 Task: Send an email with the signature Jim Hall with the subject Update on a task status and the message Just wanted to give you a heads up that the client meeting has been moved to next Monday. from softage.5@softage.net to softage.3@softage.net and move the email from Sent Items to the folder Fundraising
Action: Mouse moved to (60, 43)
Screenshot: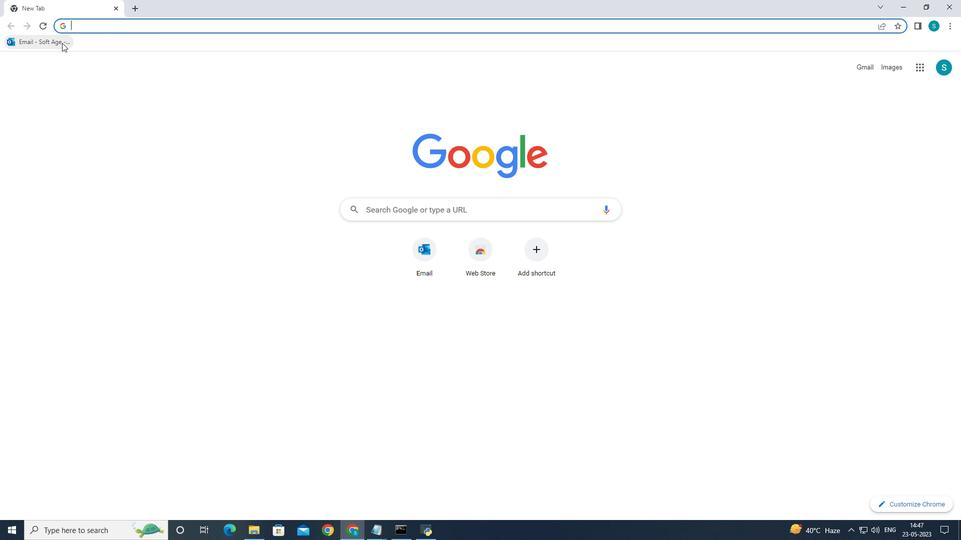 
Action: Mouse pressed left at (60, 43)
Screenshot: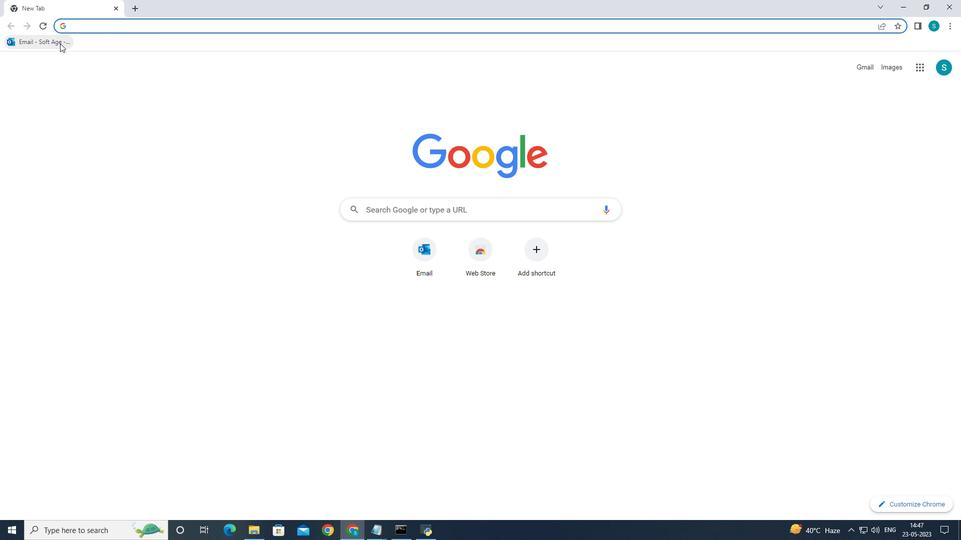 
Action: Mouse moved to (143, 90)
Screenshot: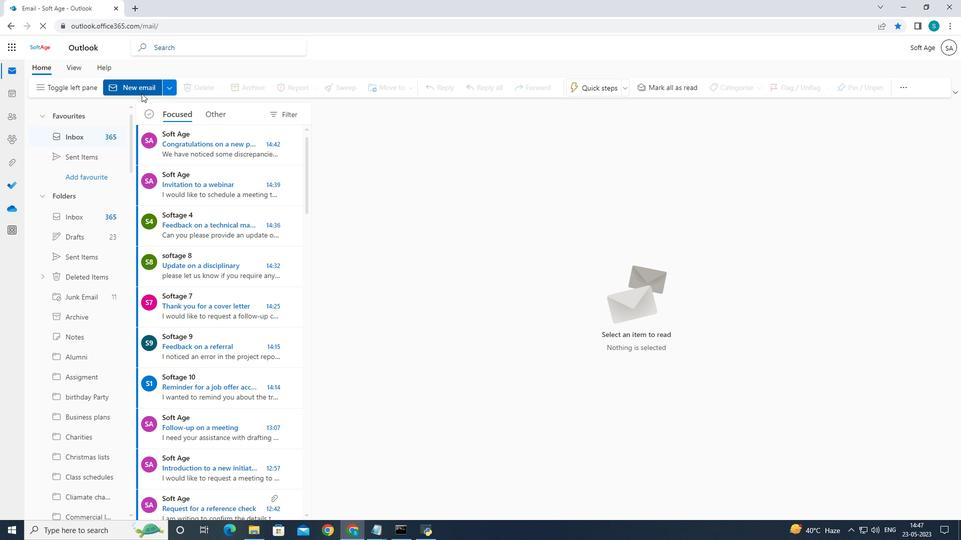
Action: Mouse pressed left at (143, 90)
Screenshot: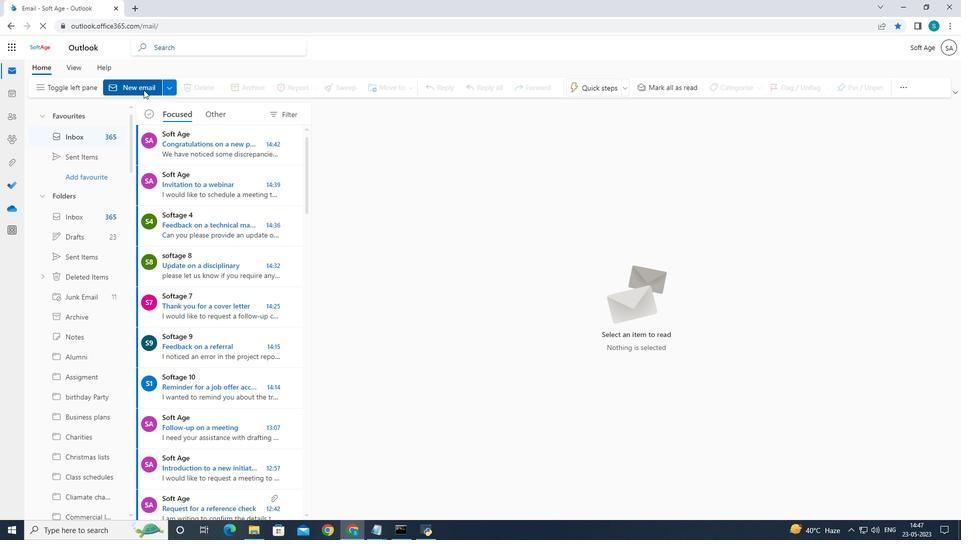 
Action: Mouse moved to (648, 88)
Screenshot: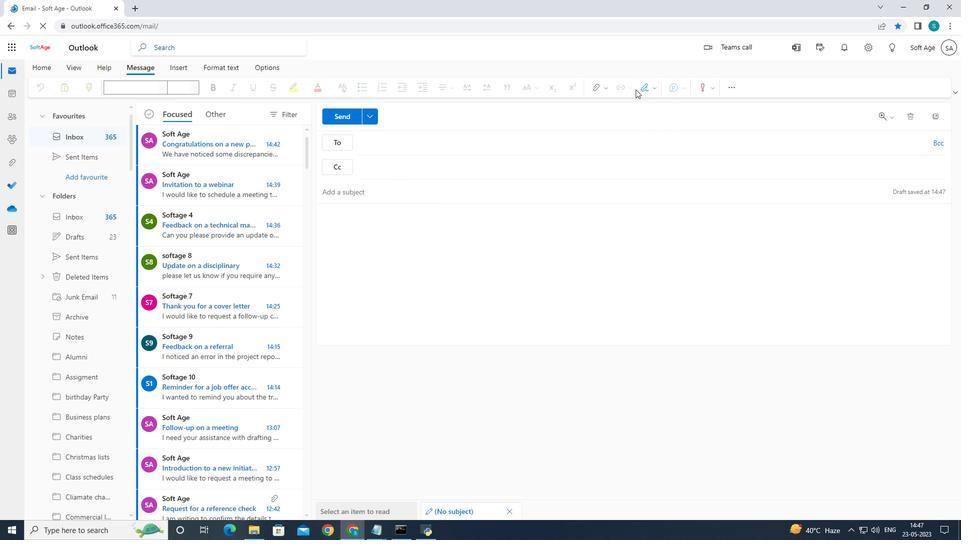 
Action: Mouse pressed left at (648, 88)
Screenshot: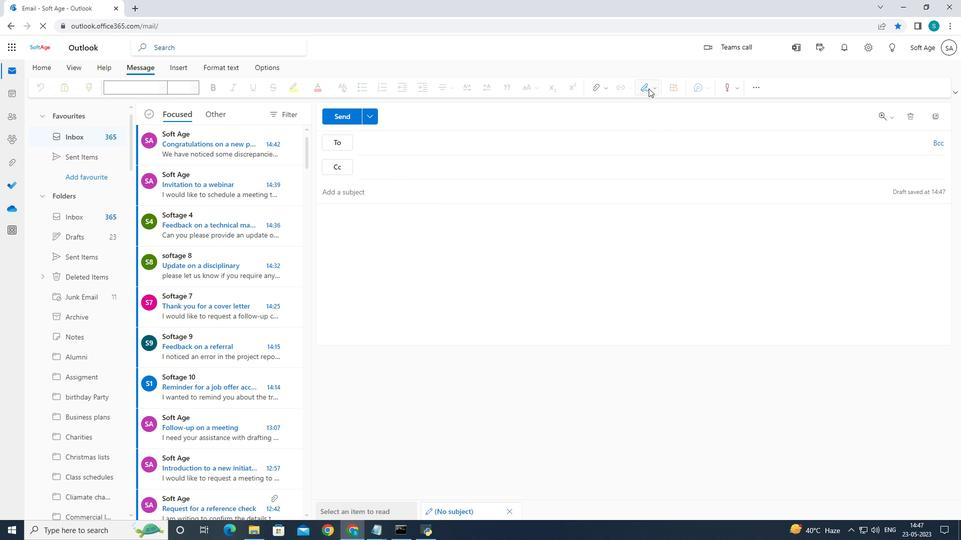
Action: Mouse moved to (636, 129)
Screenshot: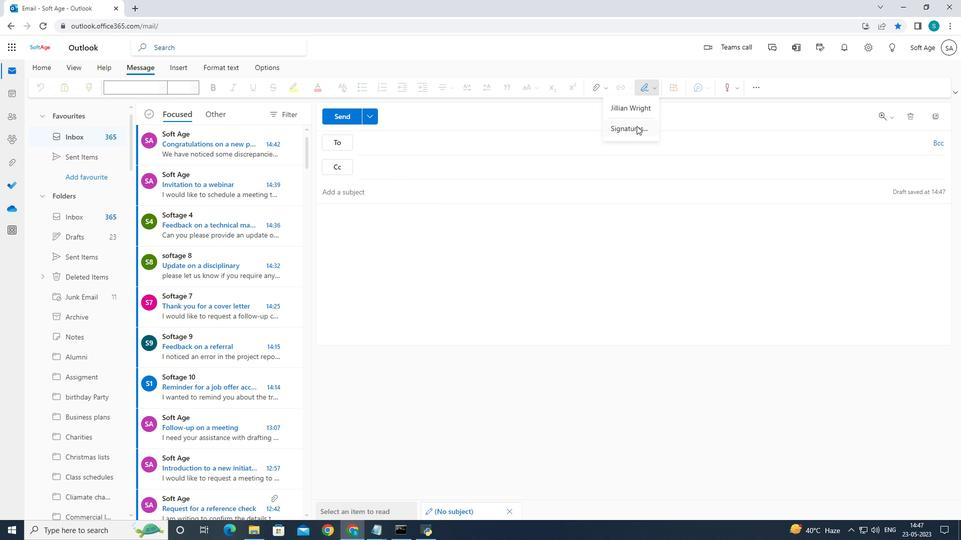 
Action: Mouse pressed left at (636, 129)
Screenshot: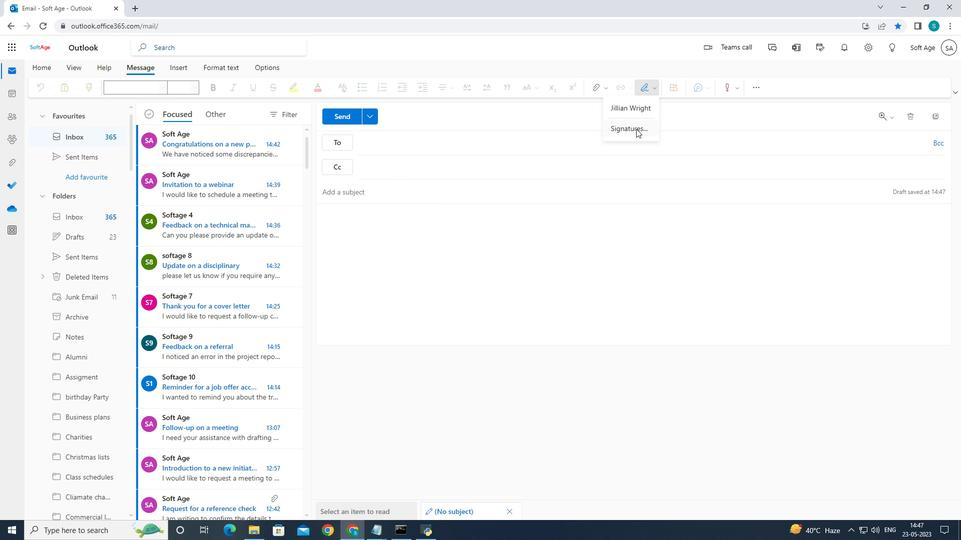 
Action: Mouse moved to (629, 170)
Screenshot: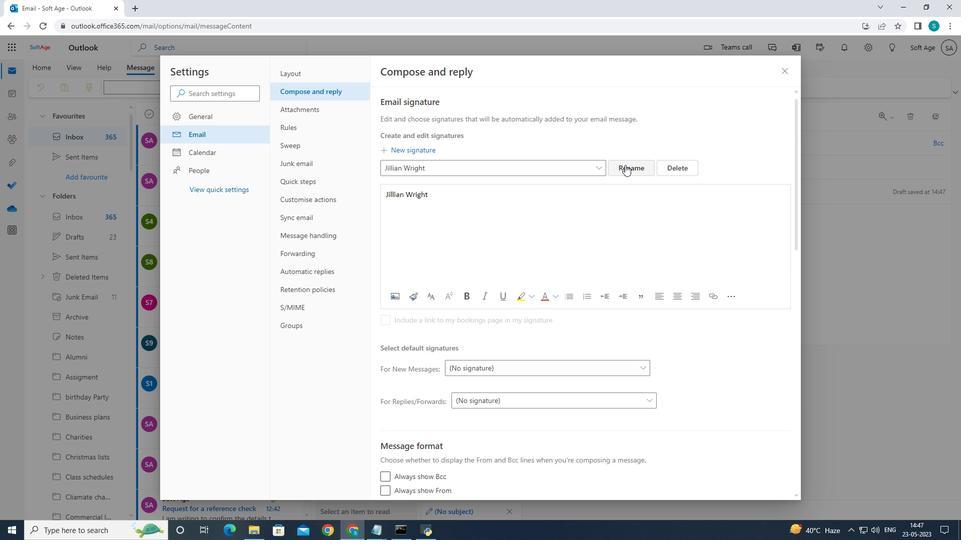 
Action: Mouse pressed left at (629, 170)
Screenshot: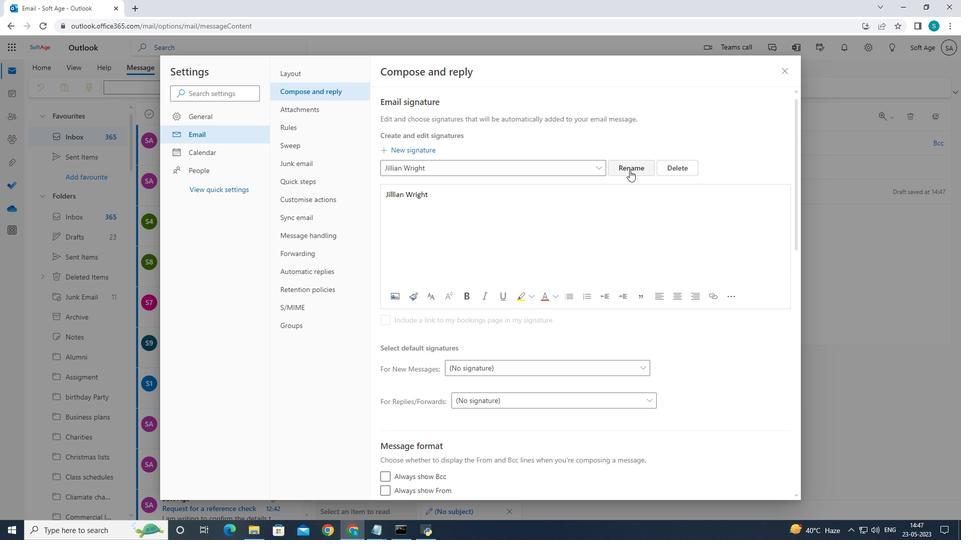
Action: Mouse moved to (566, 167)
Screenshot: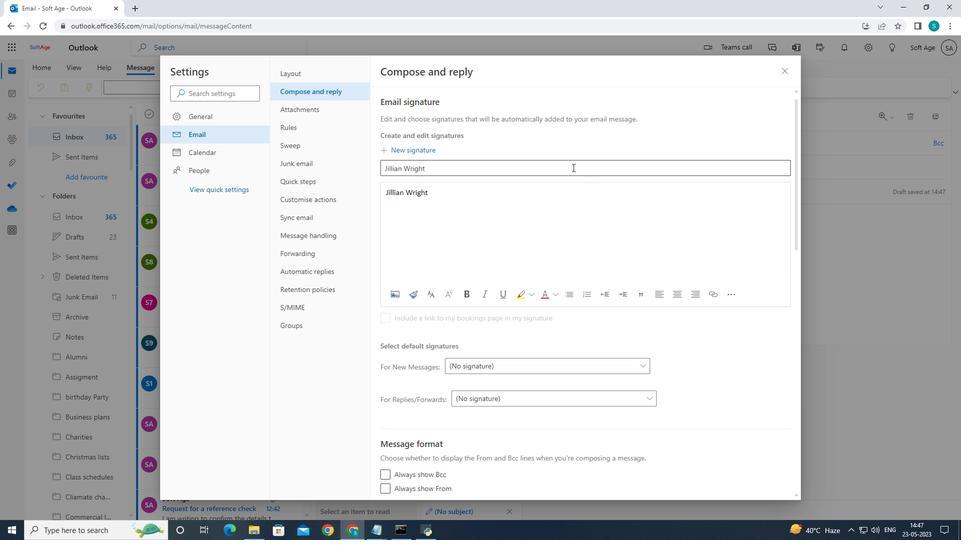 
Action: Mouse pressed left at (566, 167)
Screenshot: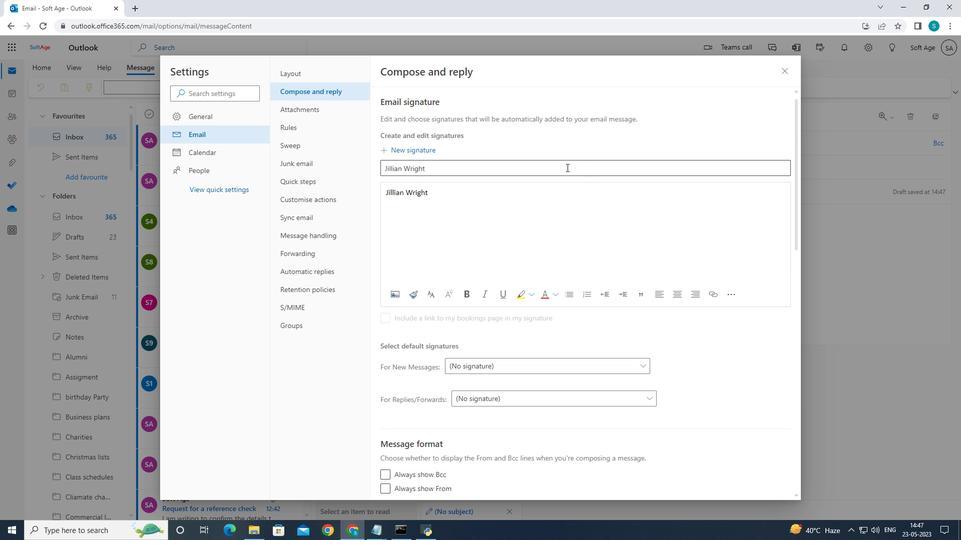 
Action: Mouse moved to (647, 164)
Screenshot: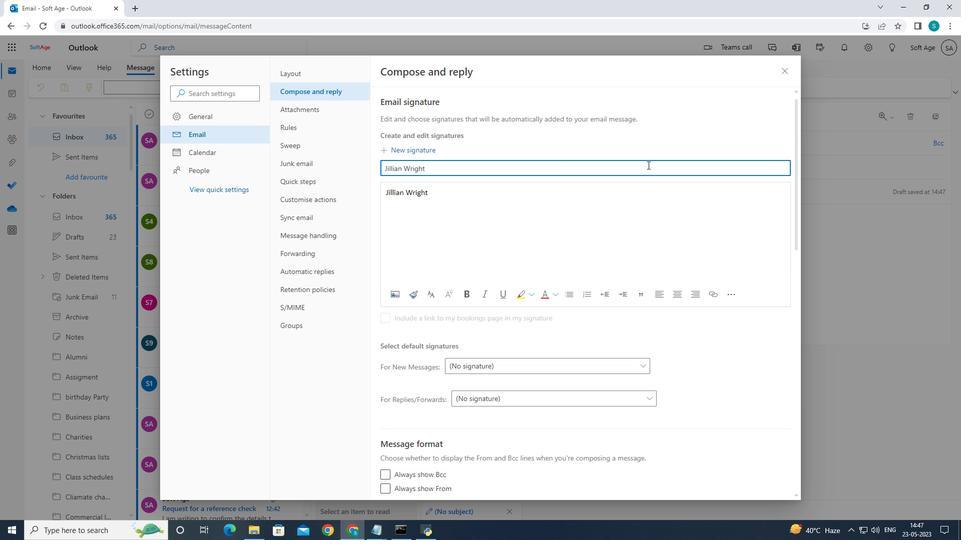 
Action: Key pressed <Key.backspace>
Screenshot: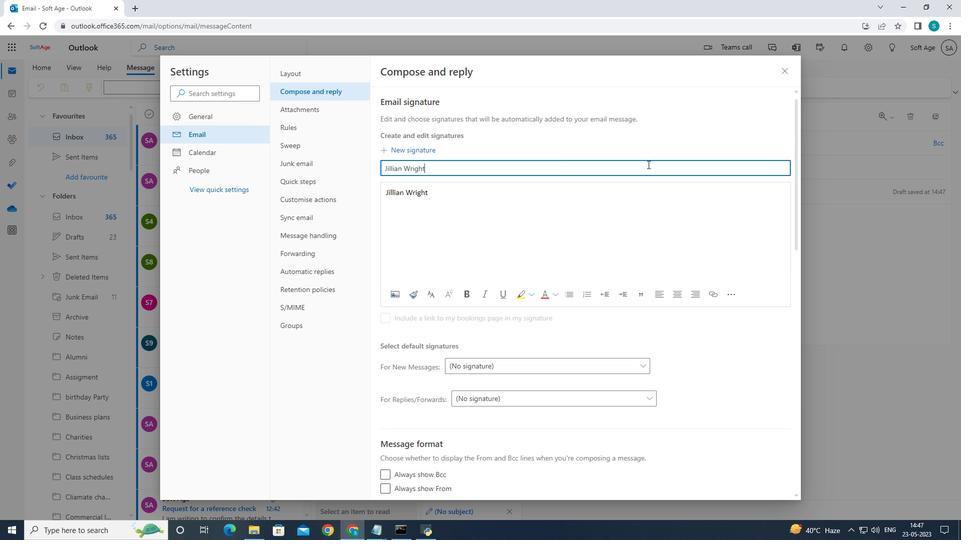 
Action: Mouse moved to (648, 164)
Screenshot: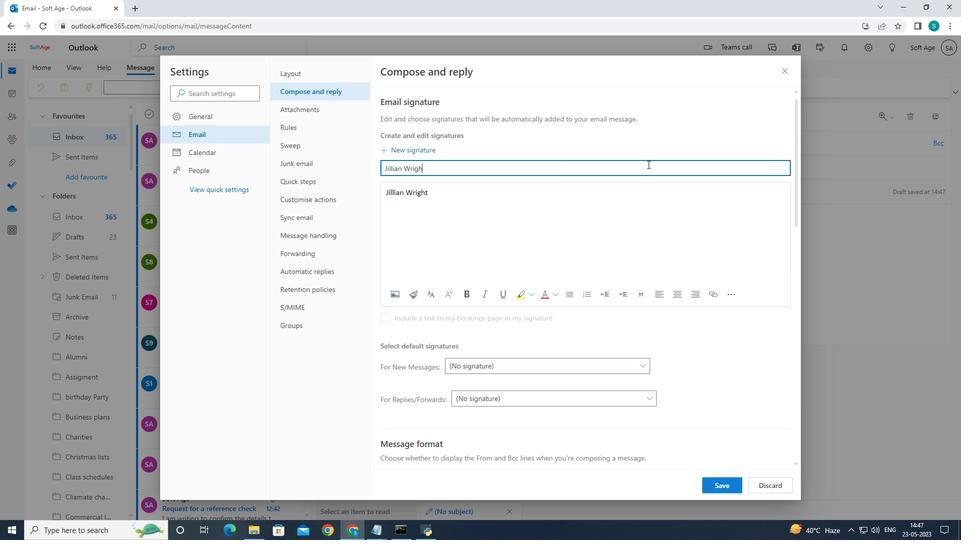
Action: Key pressed <Key.backspace><Key.backspace><Key.backspace><Key.backspace><Key.backspace><Key.backspace><Key.backspace><Key.backspace><Key.backspace>
Screenshot: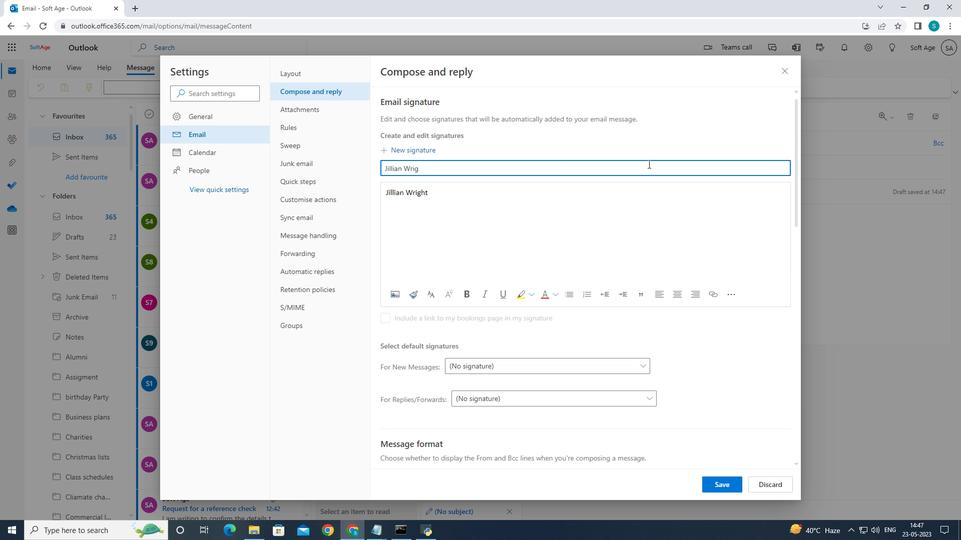 
Action: Mouse moved to (647, 150)
Screenshot: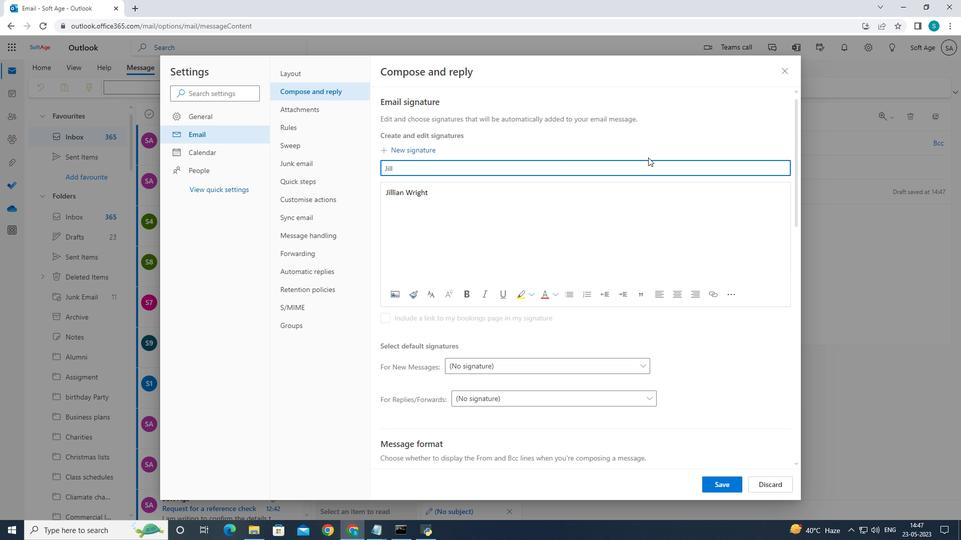 
Action: Key pressed <Key.backspace><Key.backspace>m<Key.space>
Screenshot: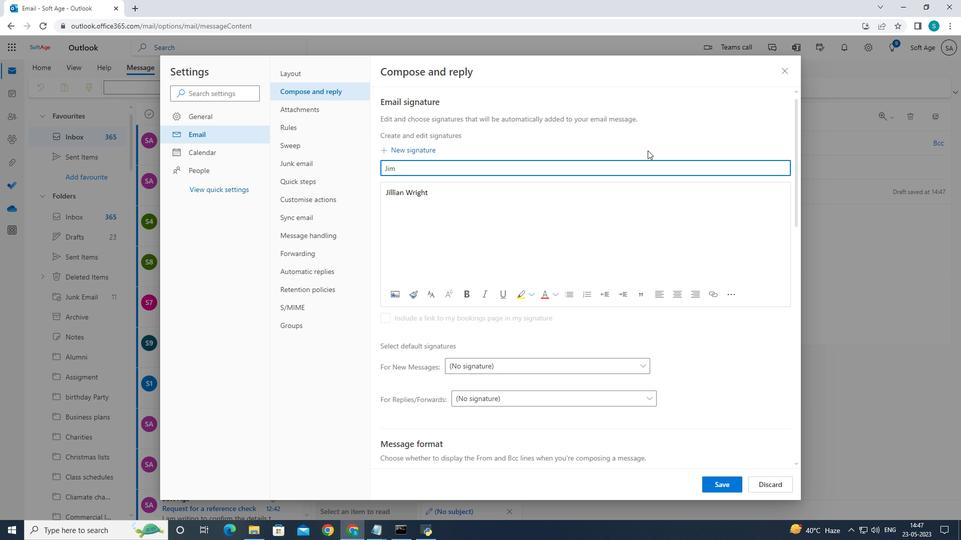 
Action: Mouse moved to (655, 144)
Screenshot: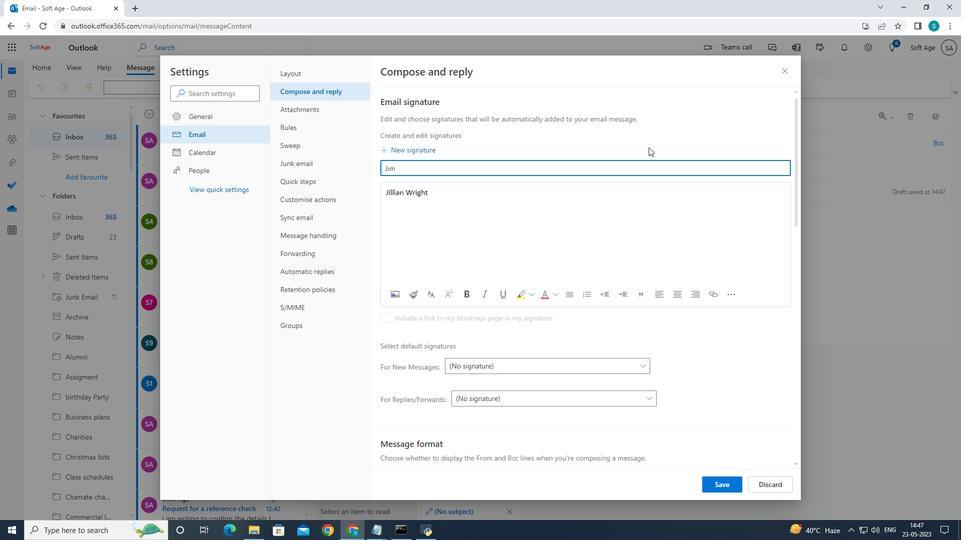 
Action: Key pressed <Key.caps_lock>H<Key.caps_lock>all
Screenshot: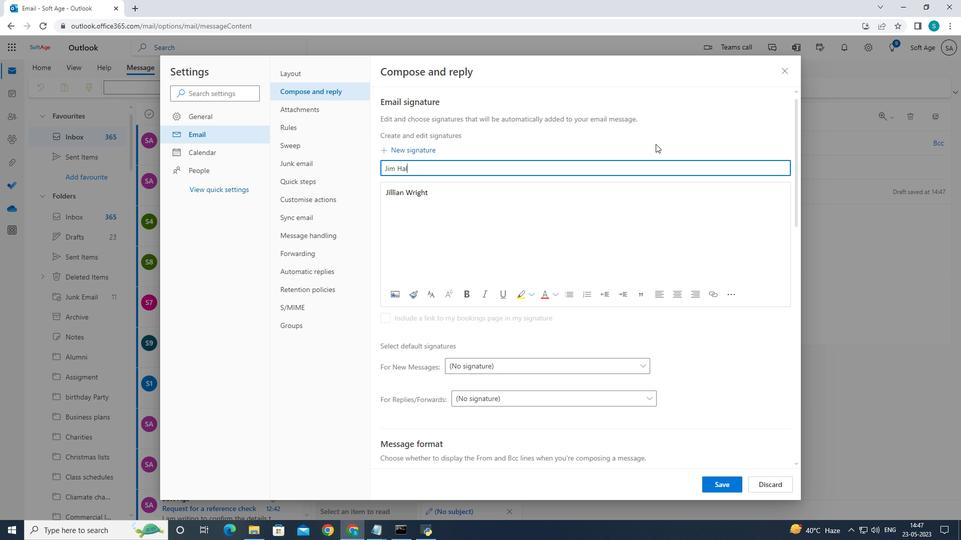 
Action: Mouse moved to (444, 196)
Screenshot: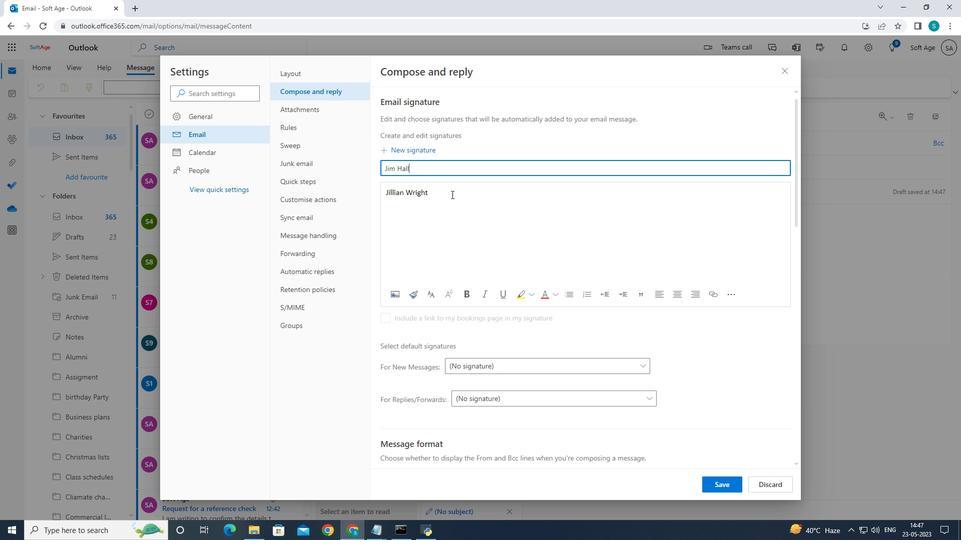 
Action: Mouse pressed left at (444, 196)
Screenshot: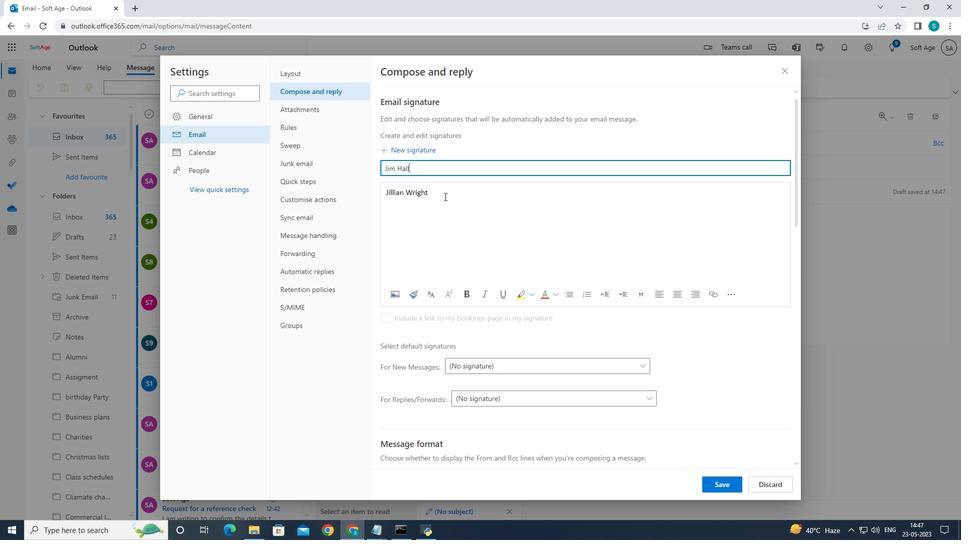 
Action: Mouse moved to (469, 202)
Screenshot: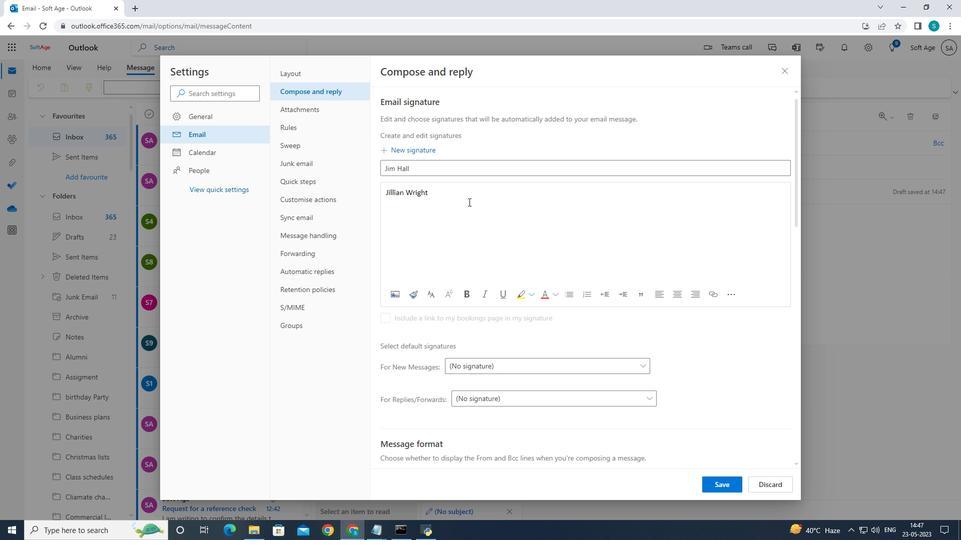 
Action: Key pressed <Key.backspace>
Screenshot: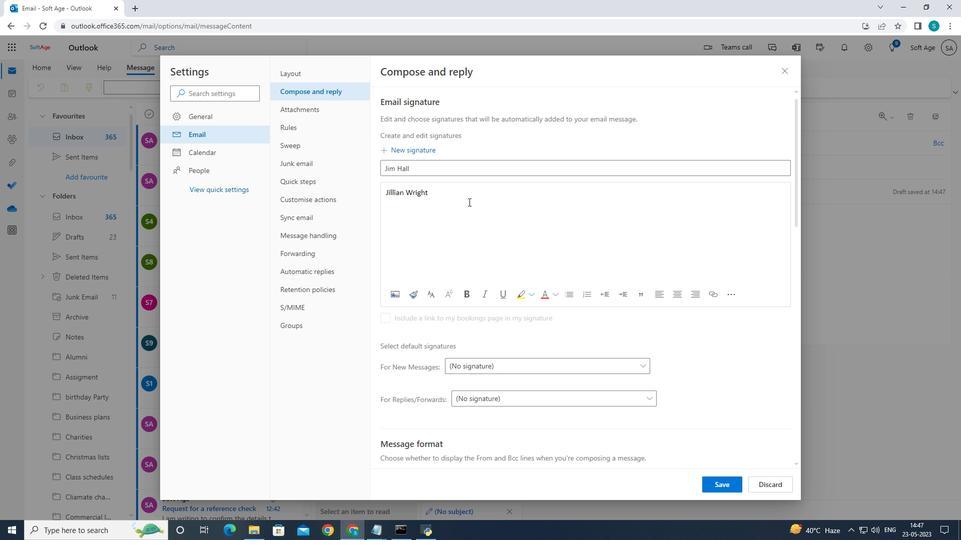 
Action: Mouse moved to (470, 202)
Screenshot: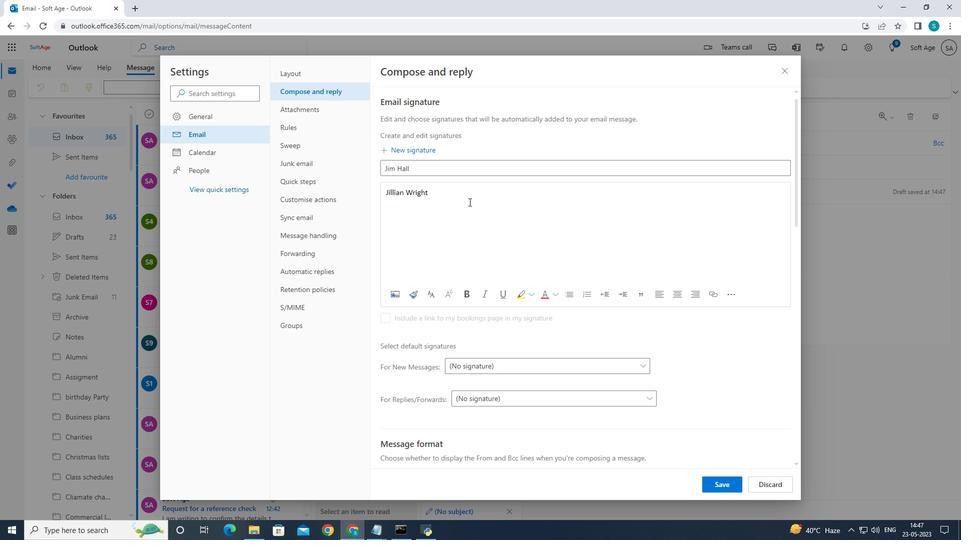 
Action: Key pressed <Key.backspace><Key.backspace><Key.backspace><Key.backspace><Key.backspace><Key.backspace><Key.backspace><Key.backspace><Key.backspace><Key.backspace><Key.backspace>m<Key.space><Key.caps_lock>H<Key.caps_lock>all
Screenshot: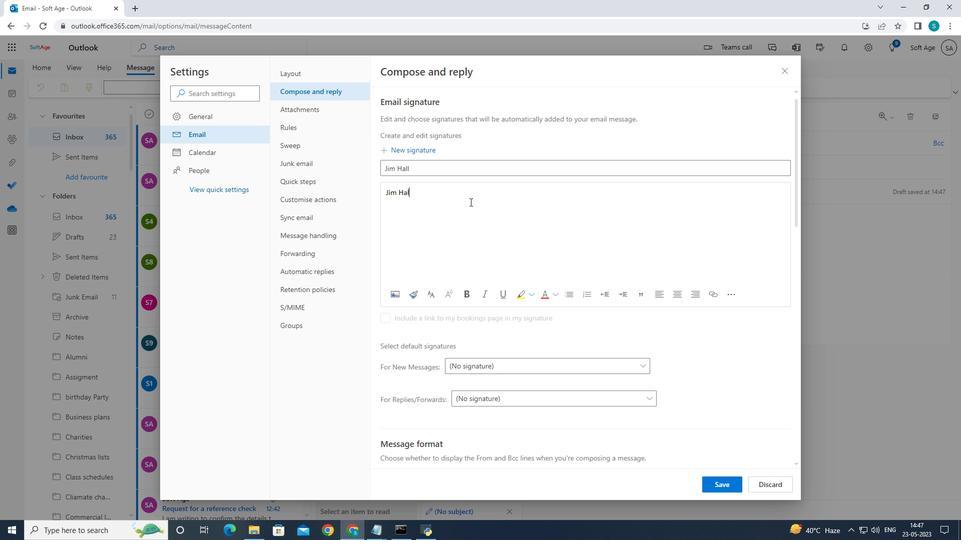 
Action: Mouse moved to (713, 481)
Screenshot: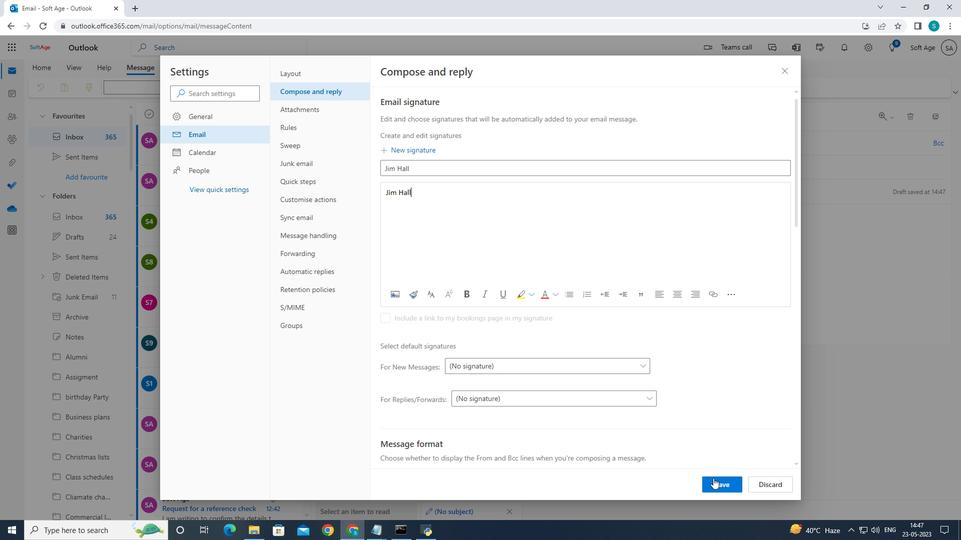 
Action: Mouse pressed left at (713, 481)
Screenshot: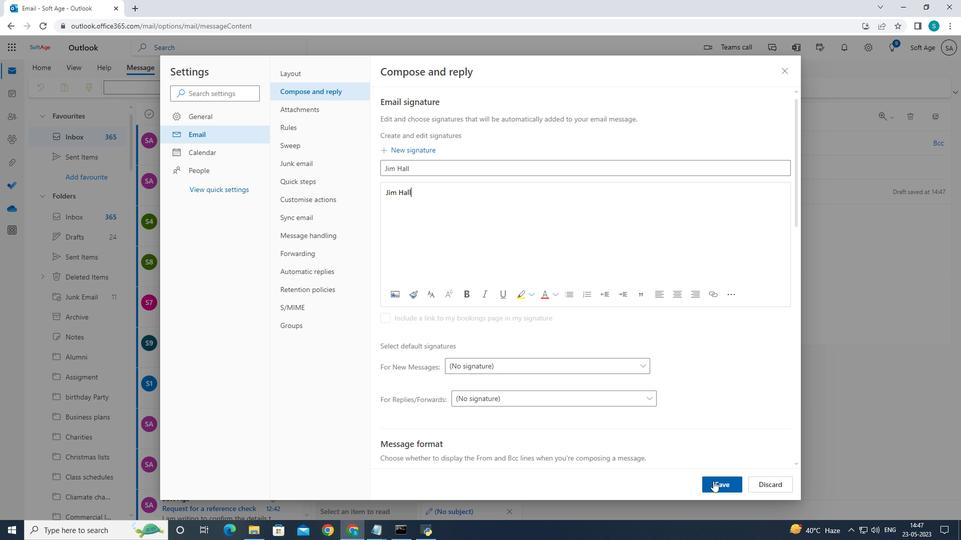 
Action: Mouse moved to (790, 73)
Screenshot: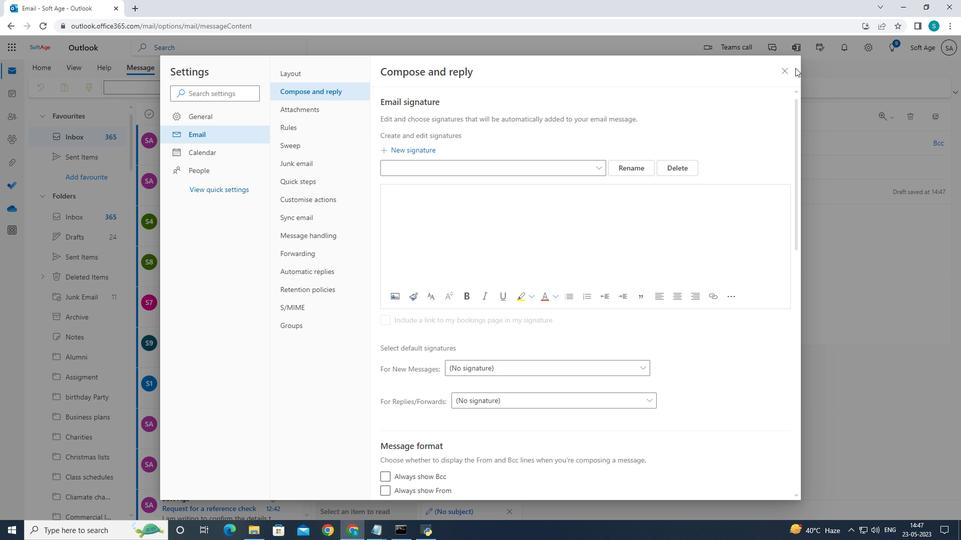 
Action: Mouse pressed left at (790, 73)
Screenshot: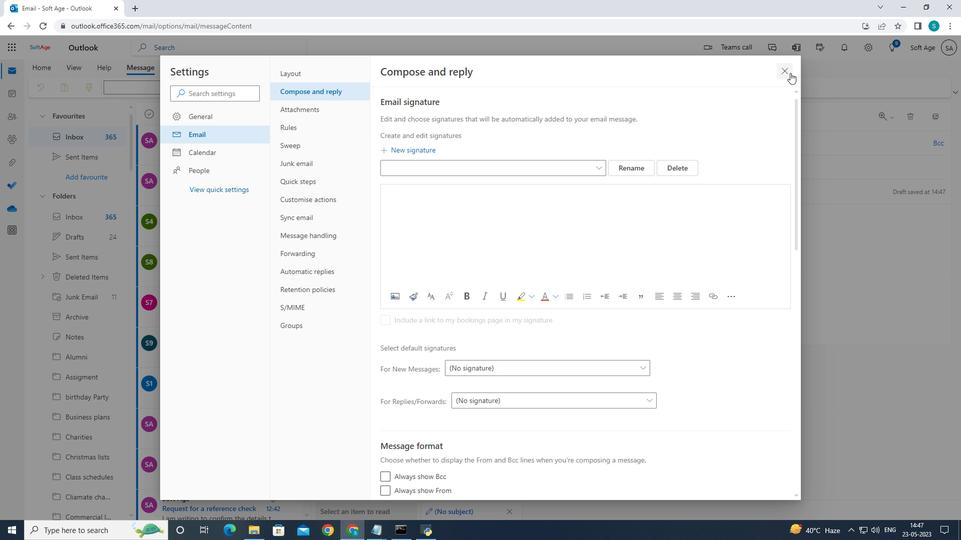 
Action: Mouse moved to (398, 194)
Screenshot: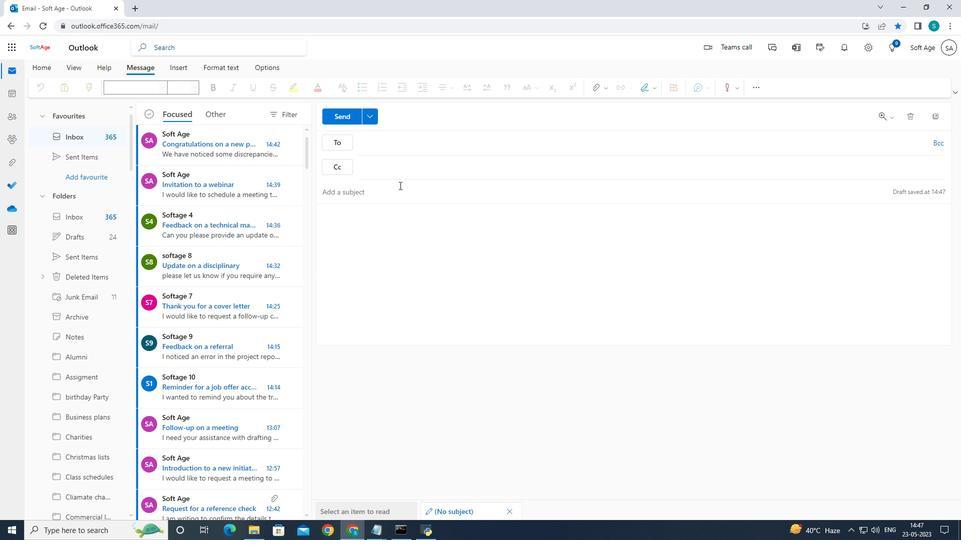 
Action: Mouse pressed left at (398, 194)
Screenshot: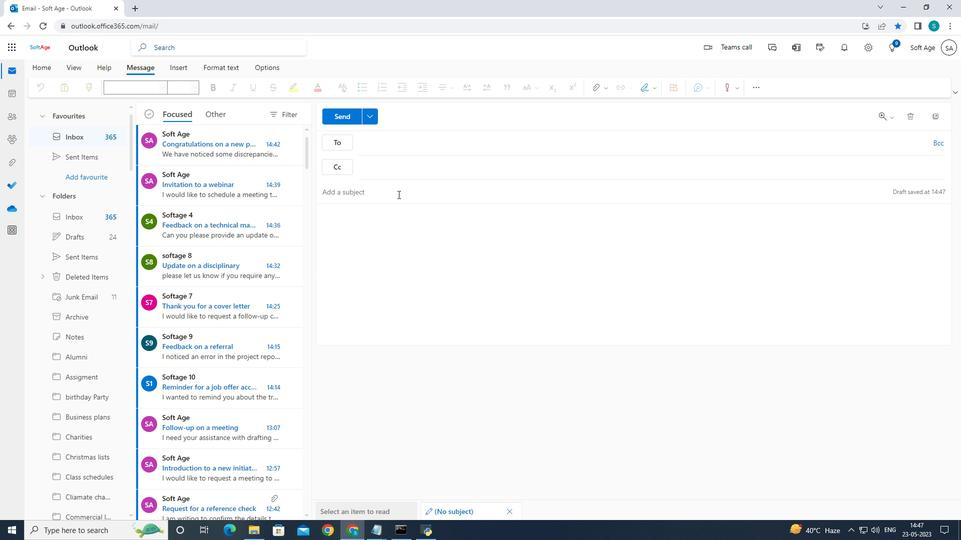 
Action: Mouse moved to (658, 278)
Screenshot: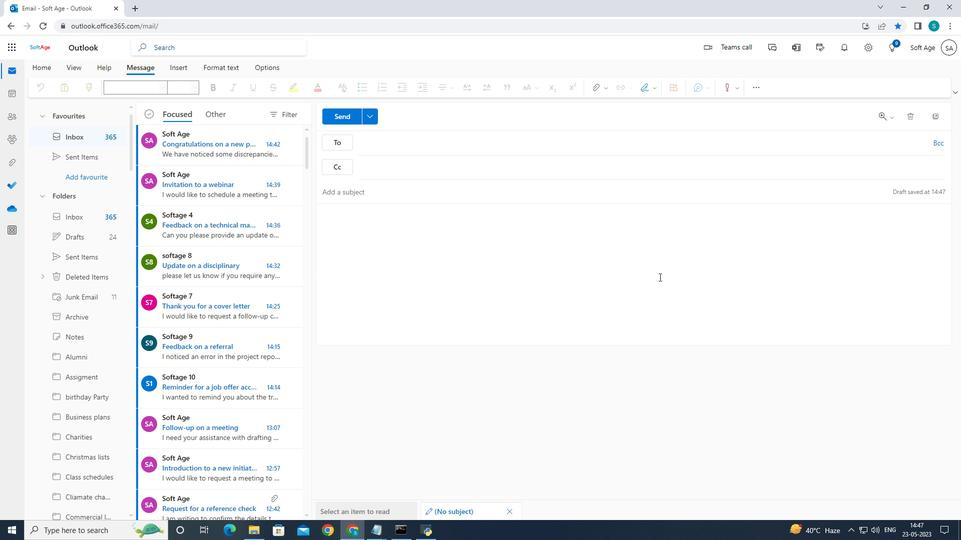 
Action: Key pressed <Key.caps_lock>UP<Key.caps_lock><Key.backspace>pdate<Key.space>on<Key.space>a<Key.space>task<Key.space>status<Key.space>
Screenshot: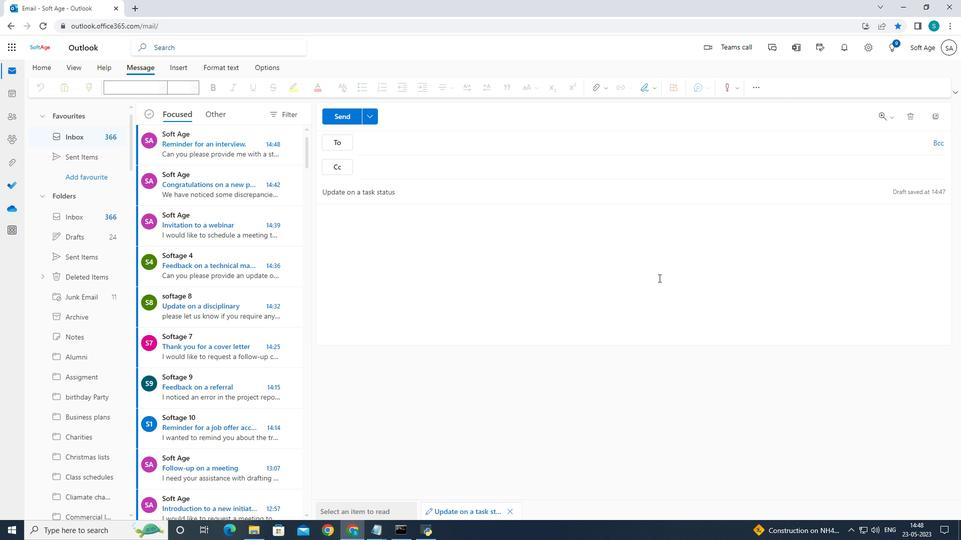 
Action: Mouse moved to (411, 232)
Screenshot: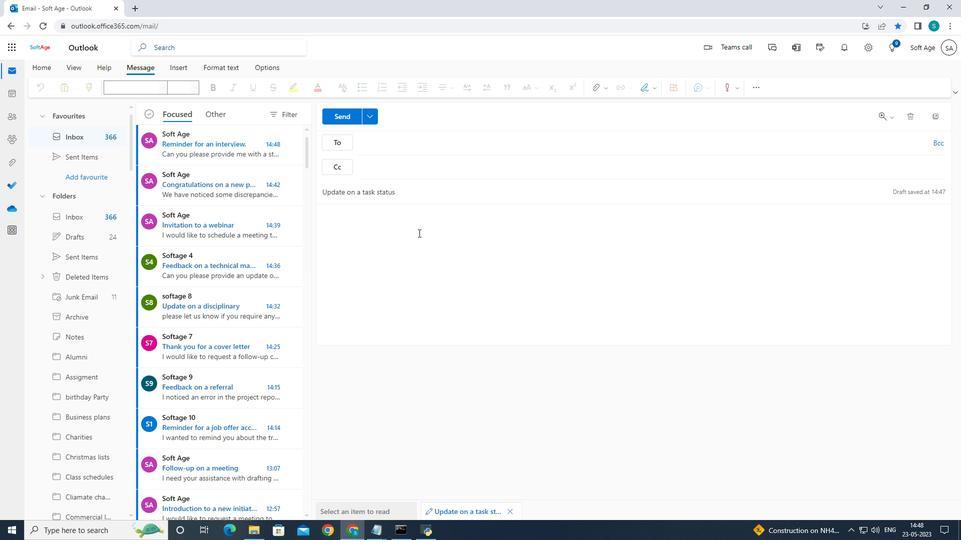 
Action: Mouse pressed left at (411, 232)
Screenshot: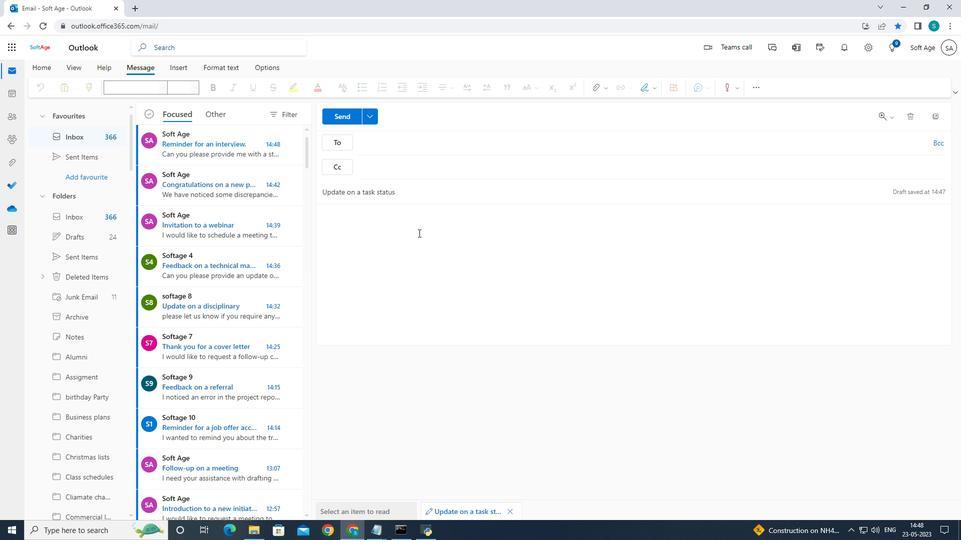 
Action: Mouse moved to (653, 86)
Screenshot: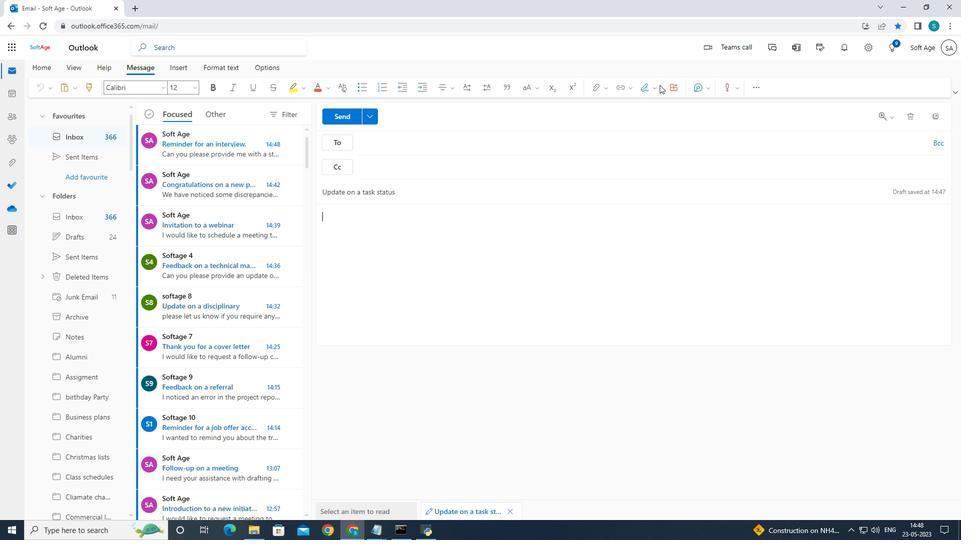 
Action: Mouse pressed left at (653, 86)
Screenshot: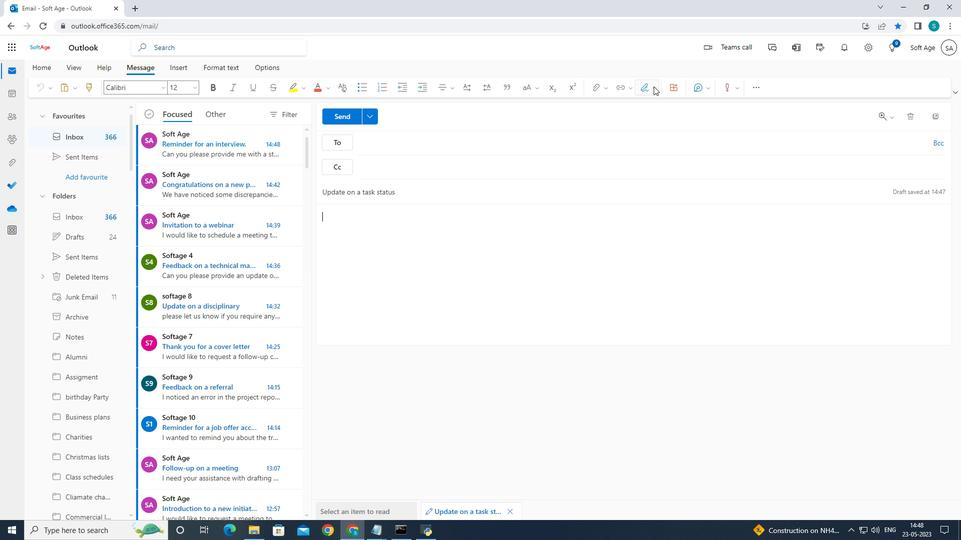 
Action: Mouse moved to (631, 108)
Screenshot: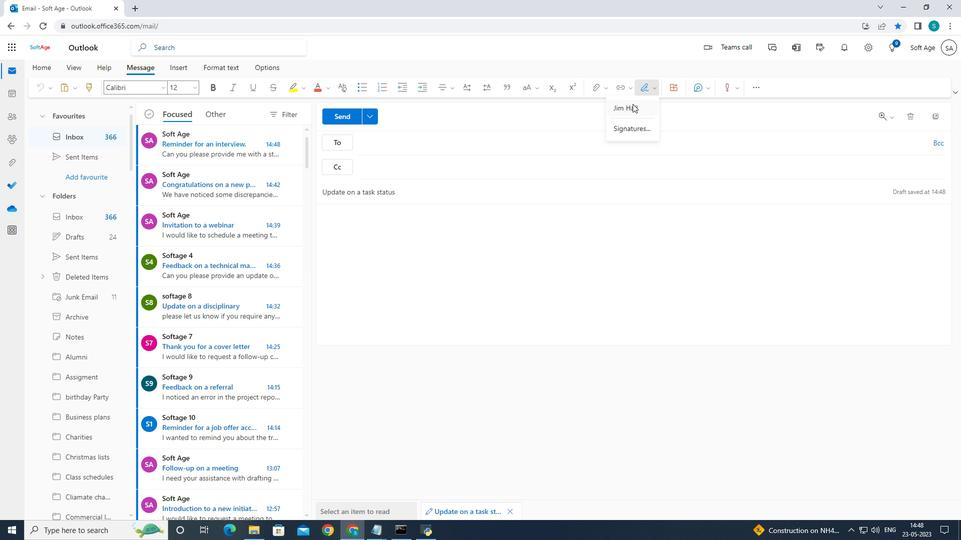 
Action: Mouse pressed left at (631, 108)
Screenshot: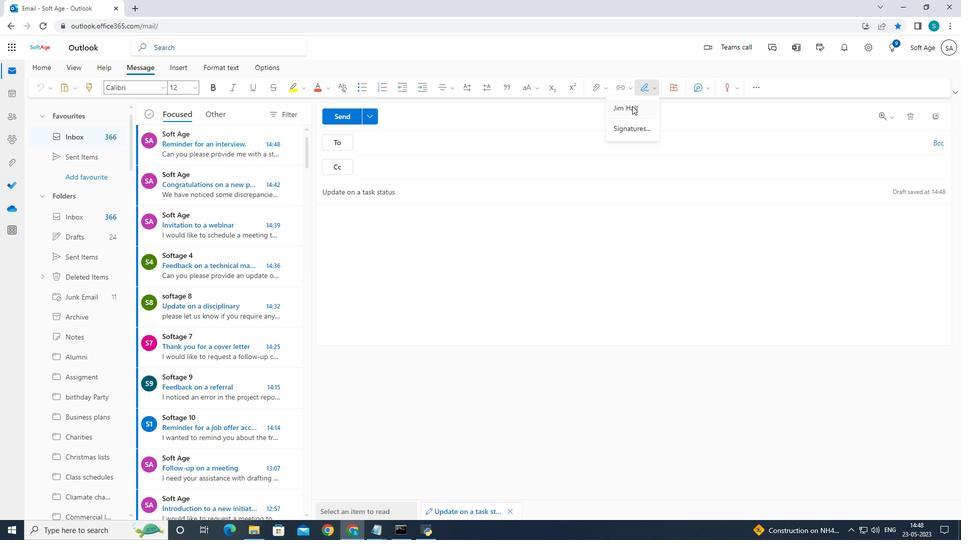 
Action: Mouse moved to (601, 195)
Screenshot: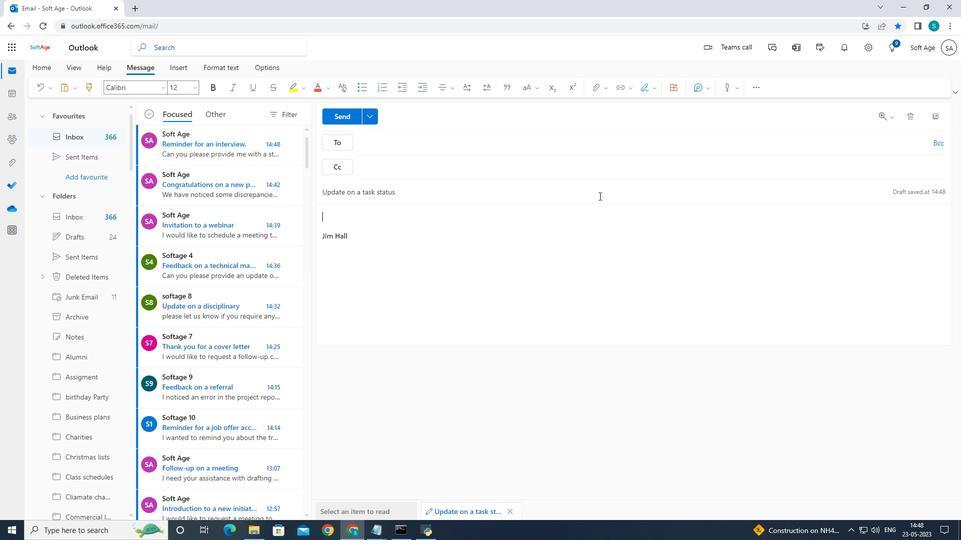 
Action: Key pressed <Key.caps_lock>J<Key.caps_lock>ust<Key.space>wanted<Key.space>to<Key.space>give<Key.space>you<Key.space>a<Key.space>heads<Key.space>up<Key.space>that<Key.space>the<Key.space>client<Key.space>n<Key.backspace>meeting<Key.space>has<Key.space>been<Key.space>moved<Key.space>to<Key.space>next<Key.space>monday.
Screenshot: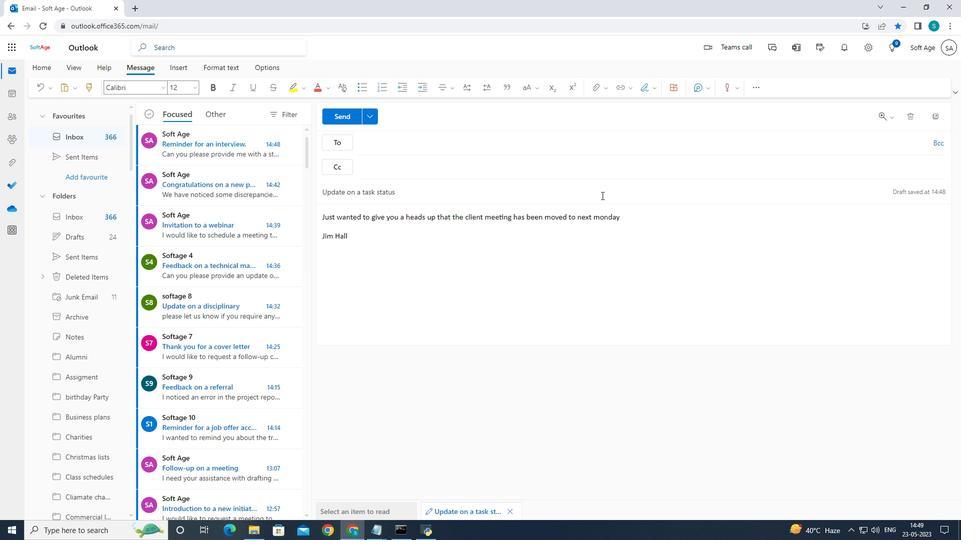 
Action: Mouse moved to (422, 136)
Screenshot: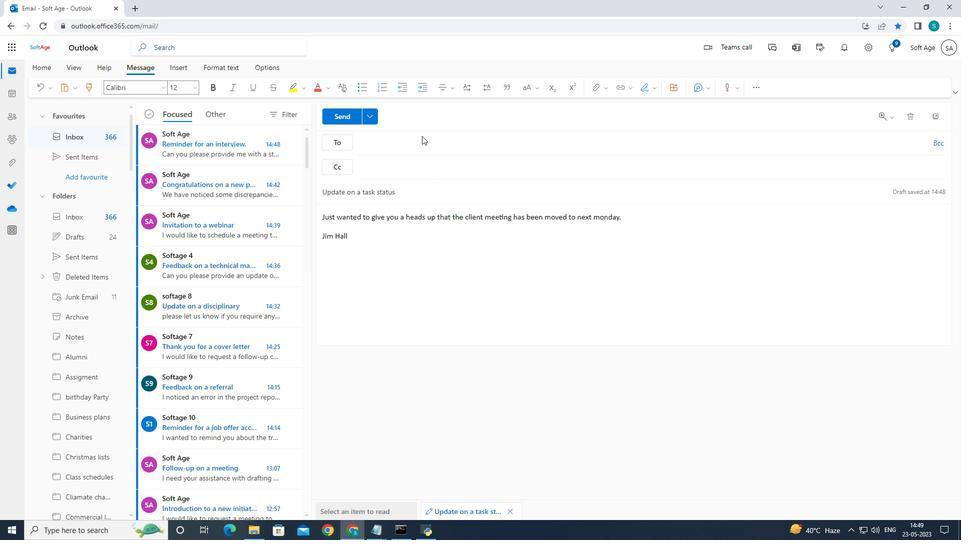 
Action: Mouse pressed left at (422, 136)
Screenshot: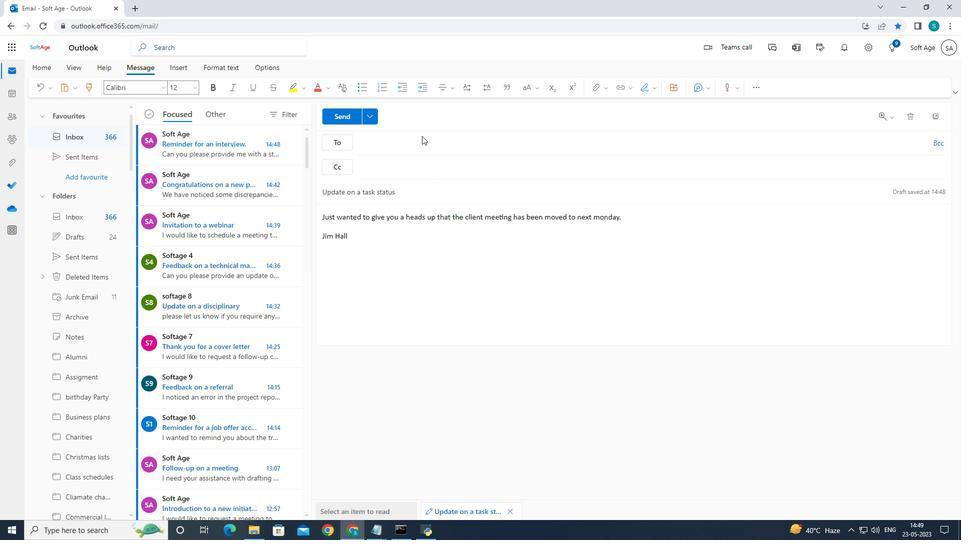 
Action: Mouse moved to (405, 144)
Screenshot: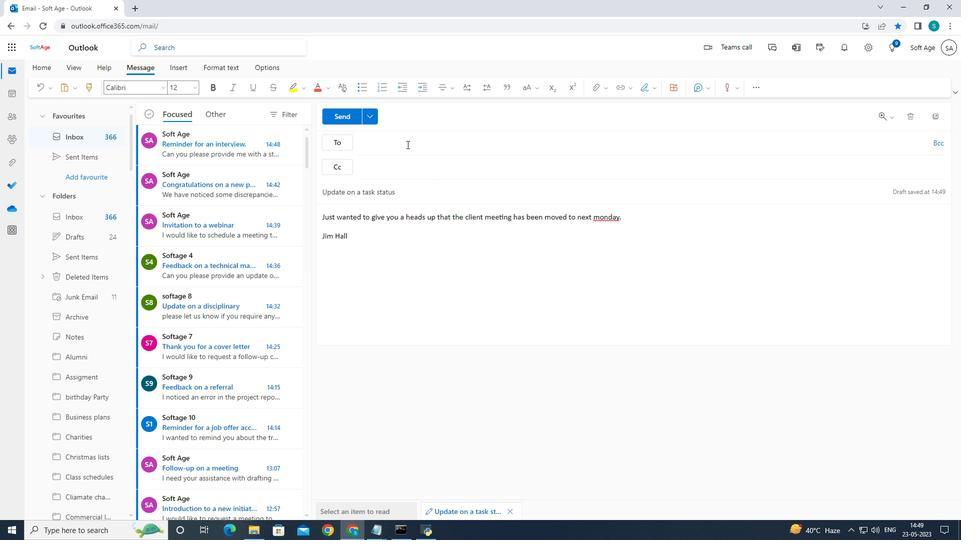 
Action: Mouse pressed left at (405, 144)
Screenshot: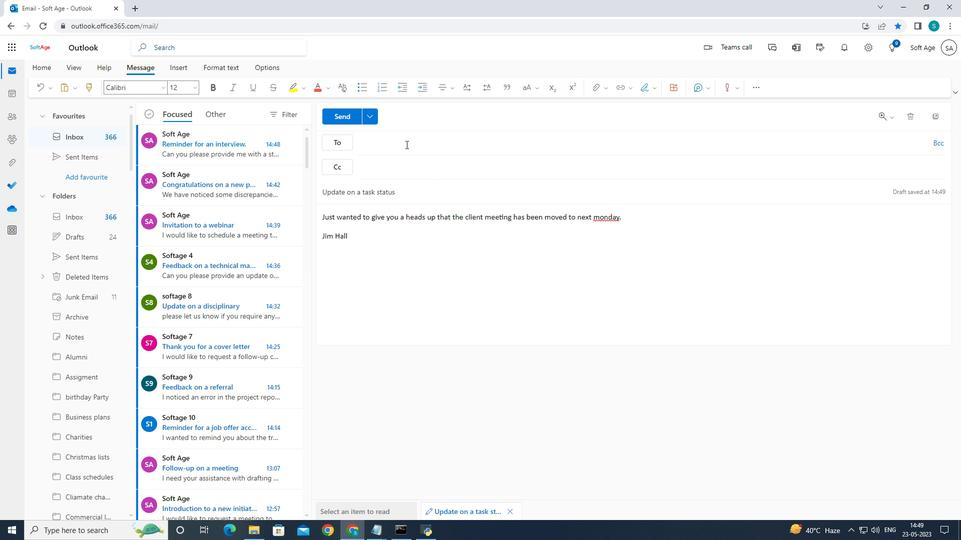 
Action: Key pressed softage.3<Key.shift>@softage.net
Screenshot: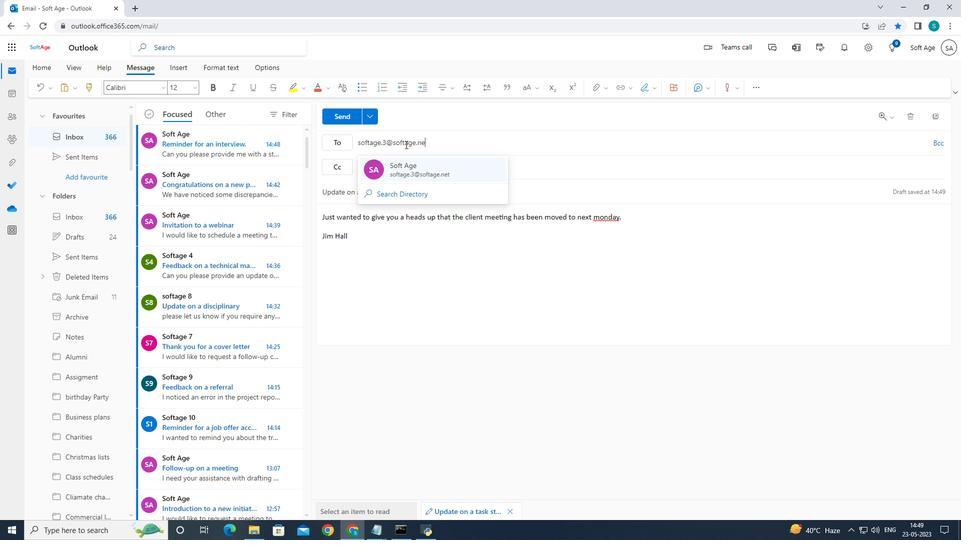 
Action: Mouse moved to (430, 175)
Screenshot: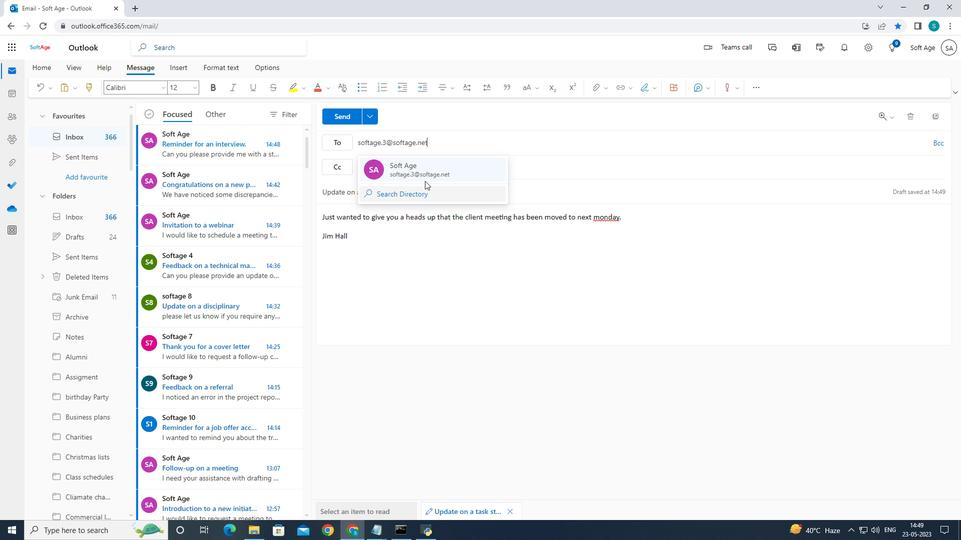 
Action: Mouse pressed left at (430, 175)
Screenshot: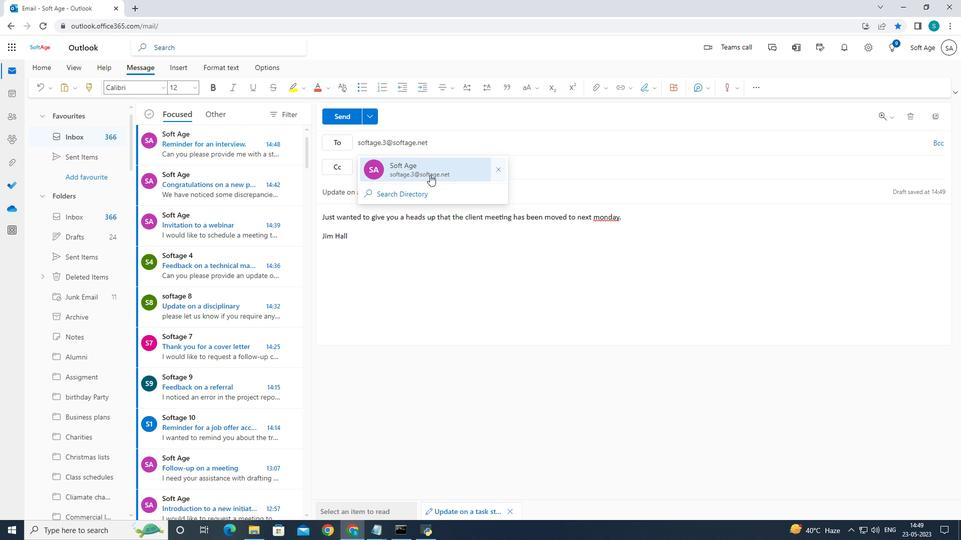 
Action: Mouse moved to (76, 292)
Screenshot: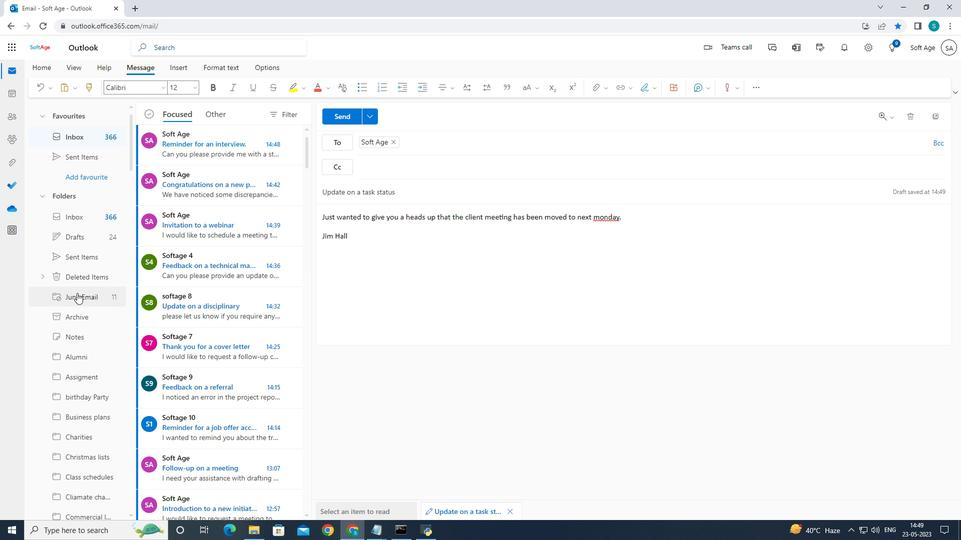 
Action: Mouse scrolled (76, 292) with delta (0, 0)
Screenshot: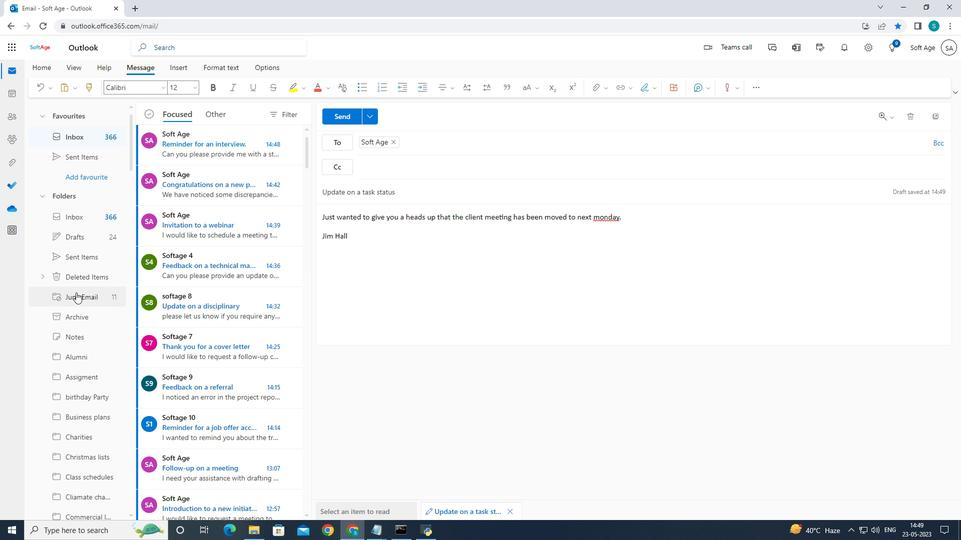 
Action: Mouse scrolled (76, 292) with delta (0, 0)
Screenshot: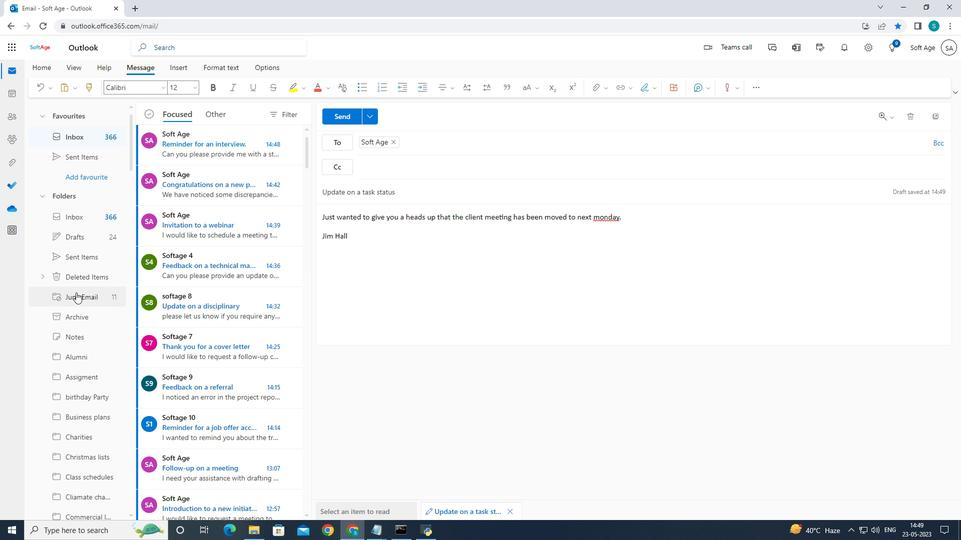 
Action: Mouse scrolled (76, 292) with delta (0, 0)
Screenshot: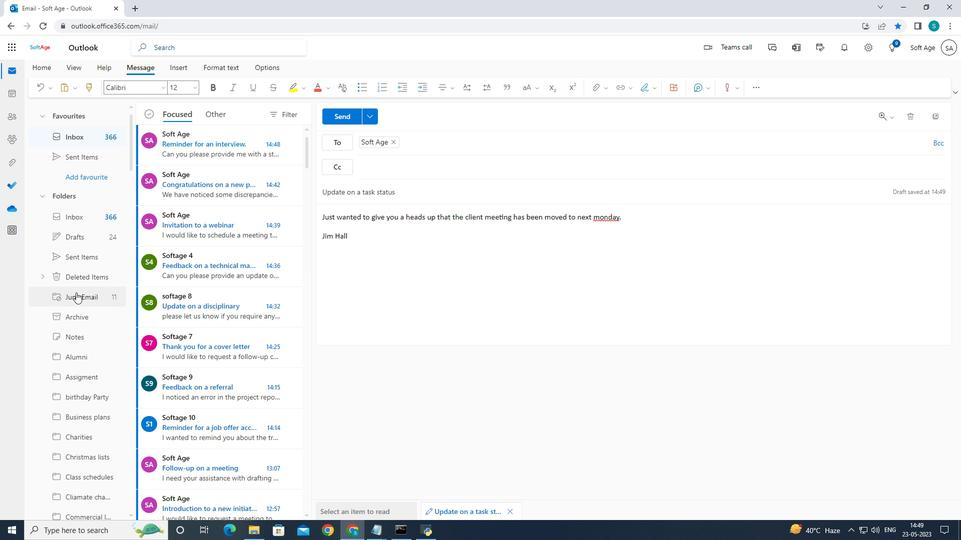 
Action: Mouse scrolled (76, 292) with delta (0, 0)
Screenshot: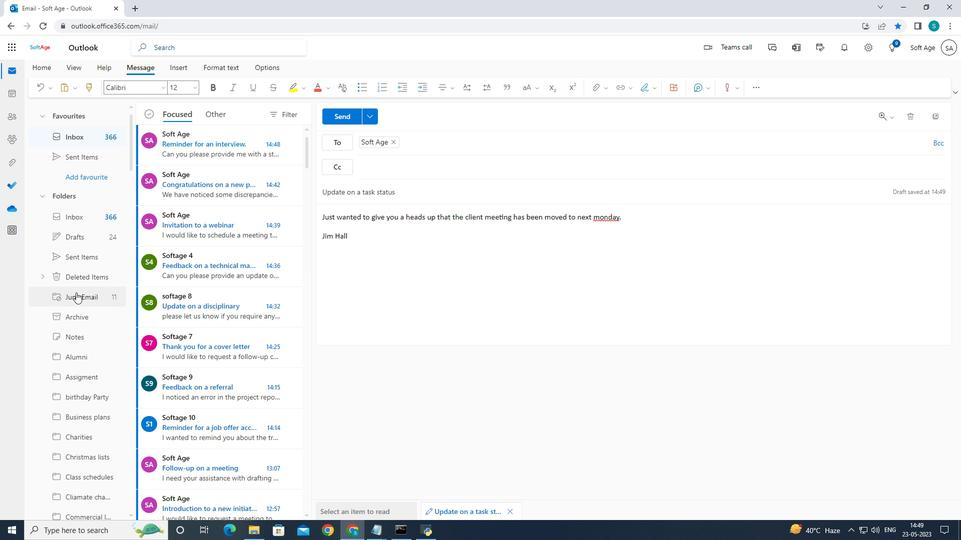 
Action: Mouse moved to (76, 288)
Screenshot: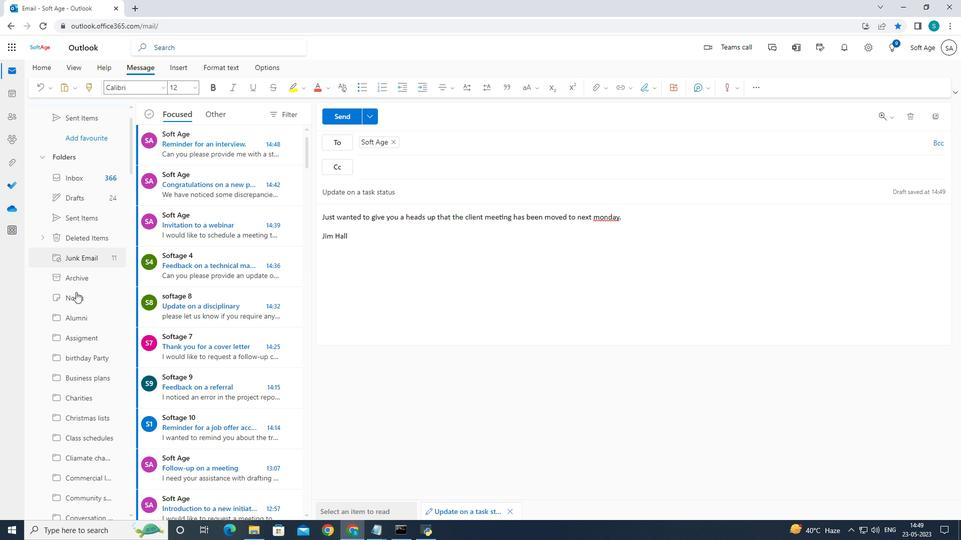 
Action: Mouse scrolled (76, 287) with delta (0, 0)
Screenshot: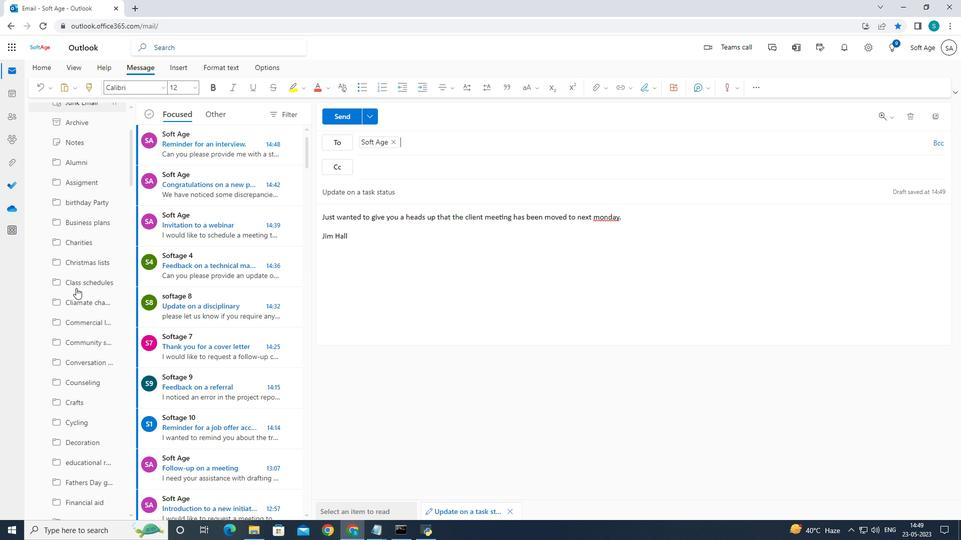 
Action: Mouse scrolled (76, 287) with delta (0, 0)
Screenshot: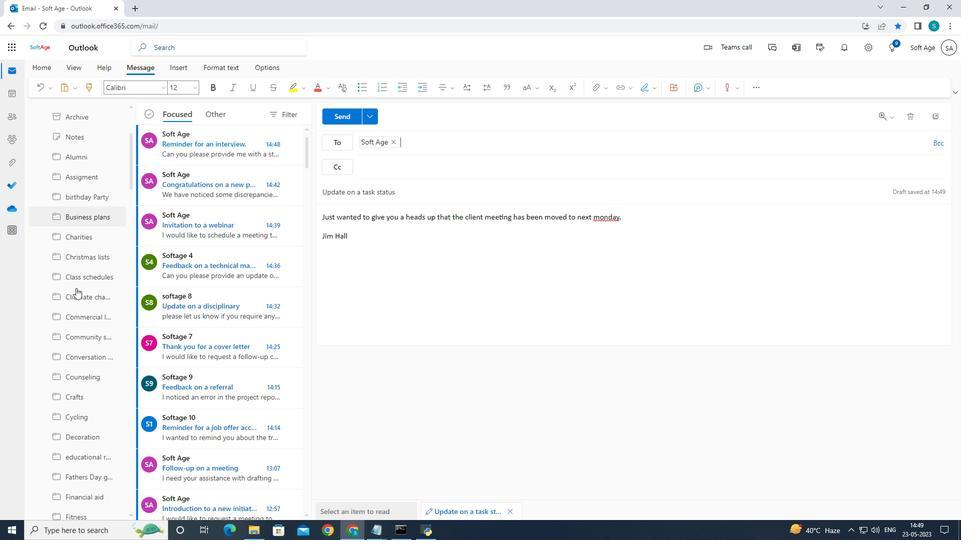 
Action: Mouse scrolled (76, 287) with delta (0, 0)
Screenshot: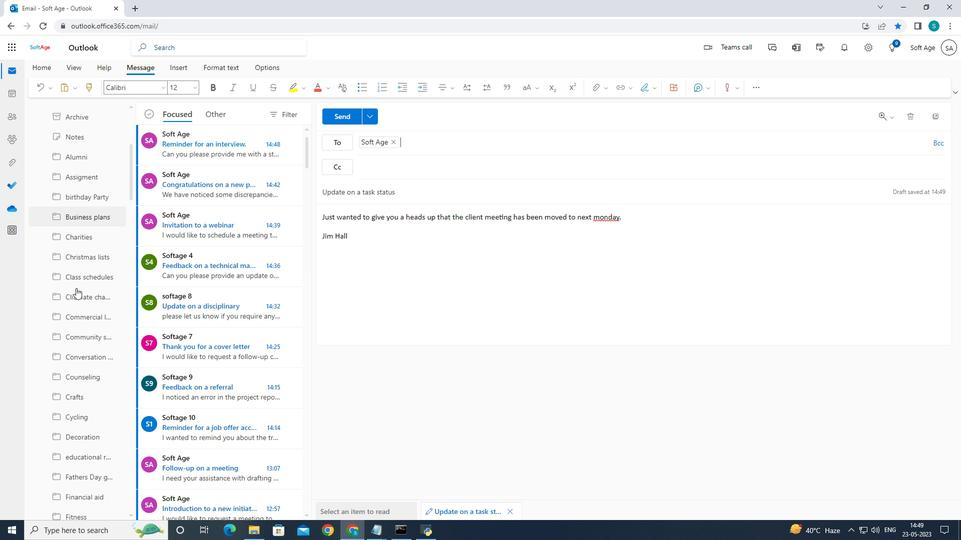 
Action: Mouse scrolled (76, 287) with delta (0, 0)
Screenshot: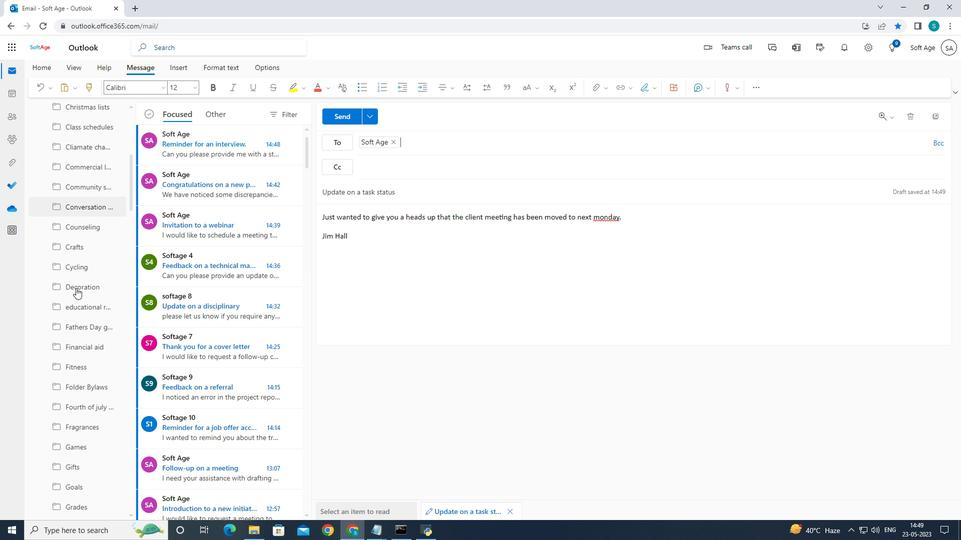 
Action: Mouse scrolled (76, 287) with delta (0, 0)
Screenshot: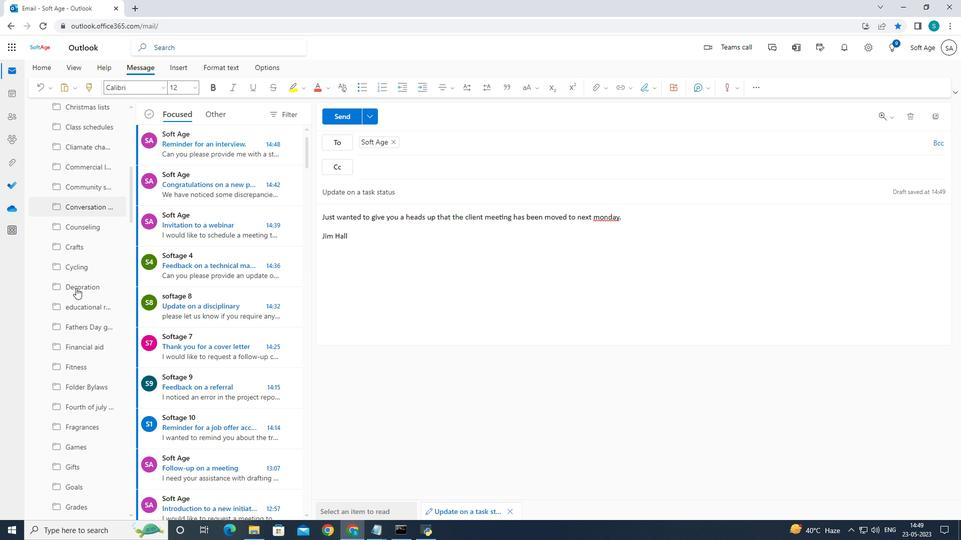 
Action: Mouse scrolled (76, 287) with delta (0, 0)
Screenshot: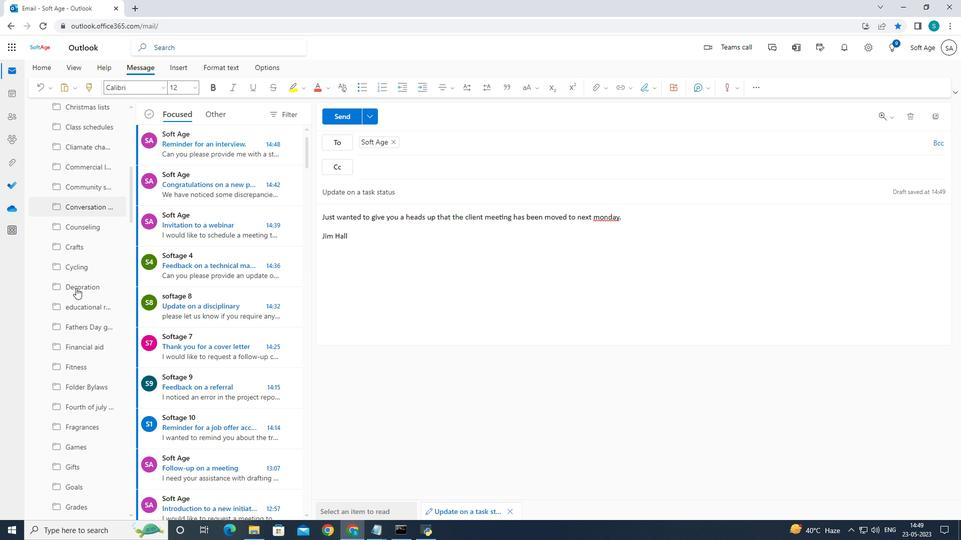 
Action: Mouse scrolled (76, 287) with delta (0, 0)
Screenshot: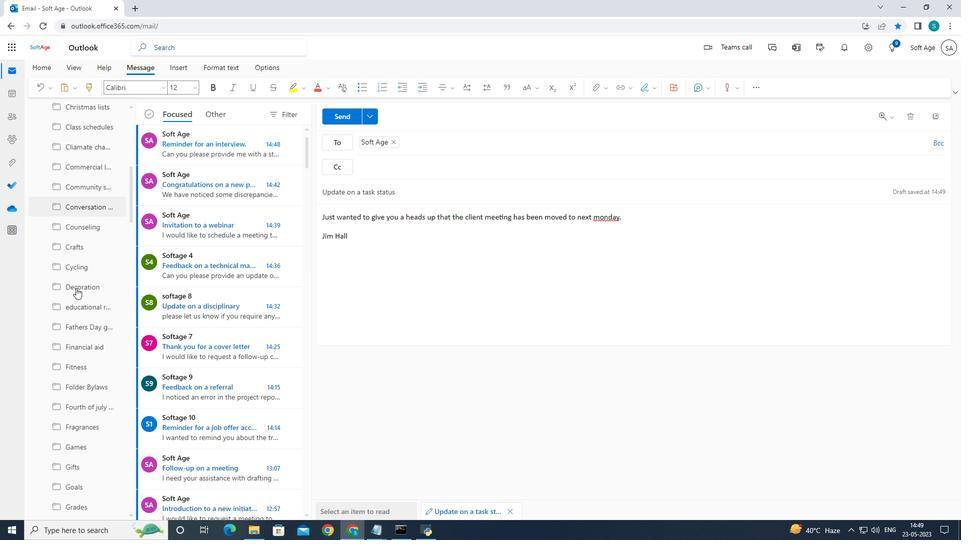 
Action: Mouse moved to (75, 284)
Screenshot: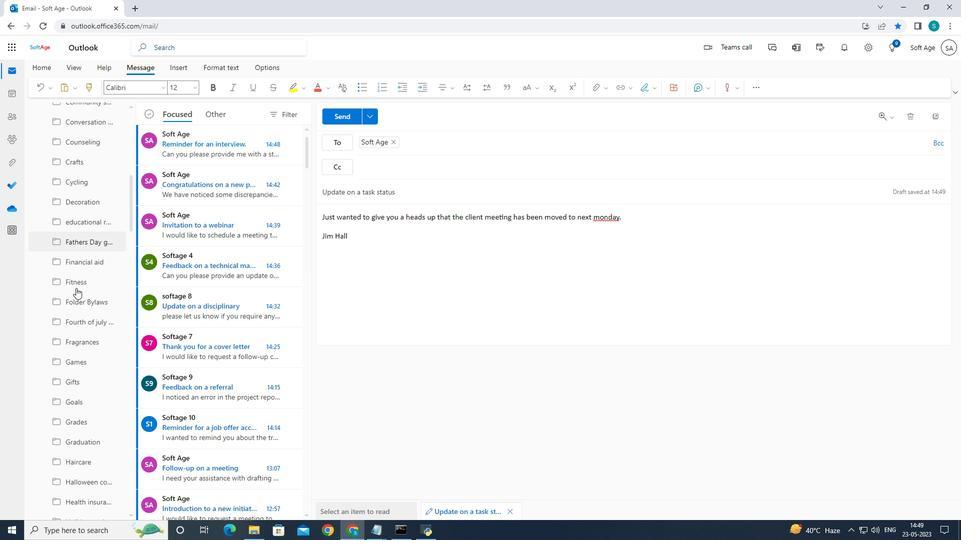 
Action: Mouse scrolled (75, 284) with delta (0, 0)
Screenshot: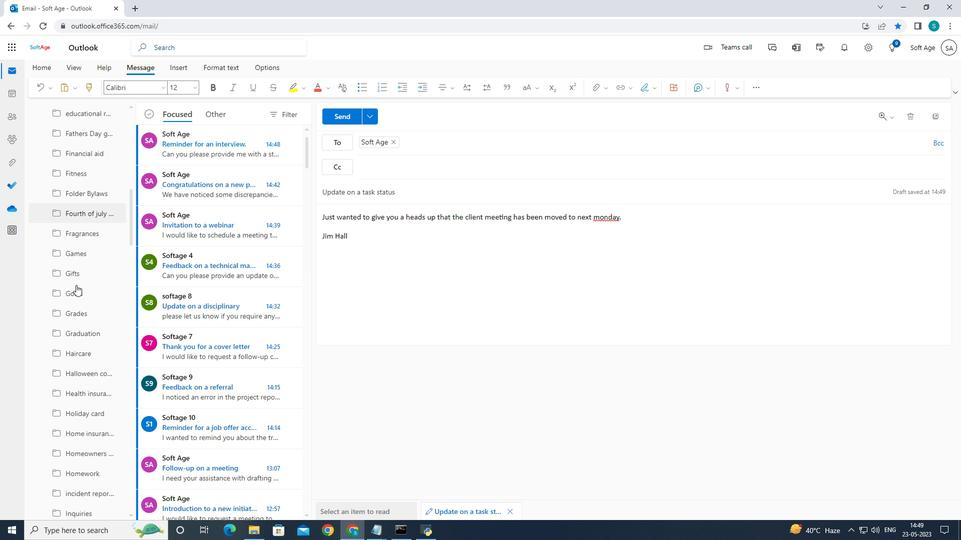 
Action: Mouse scrolled (75, 284) with delta (0, 0)
Screenshot: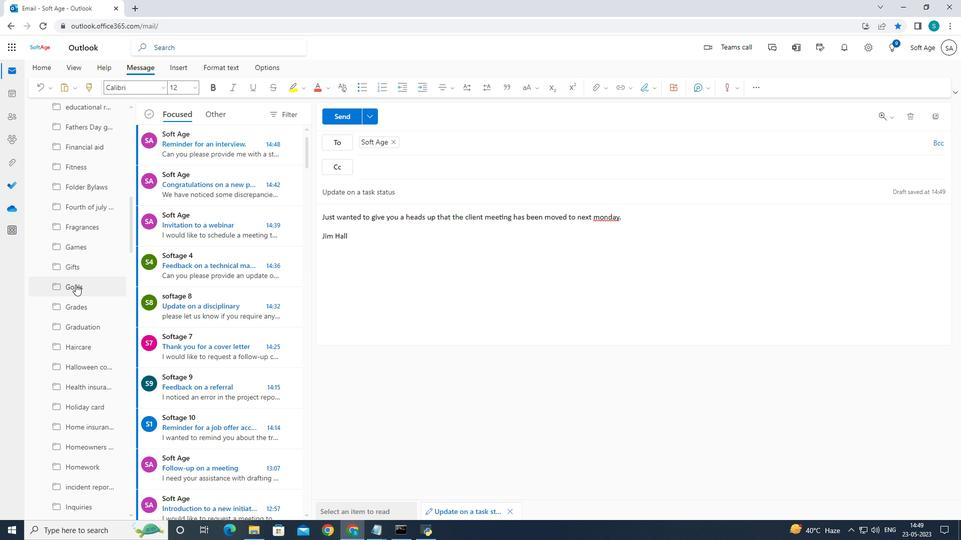 
Action: Mouse scrolled (75, 284) with delta (0, 0)
Screenshot: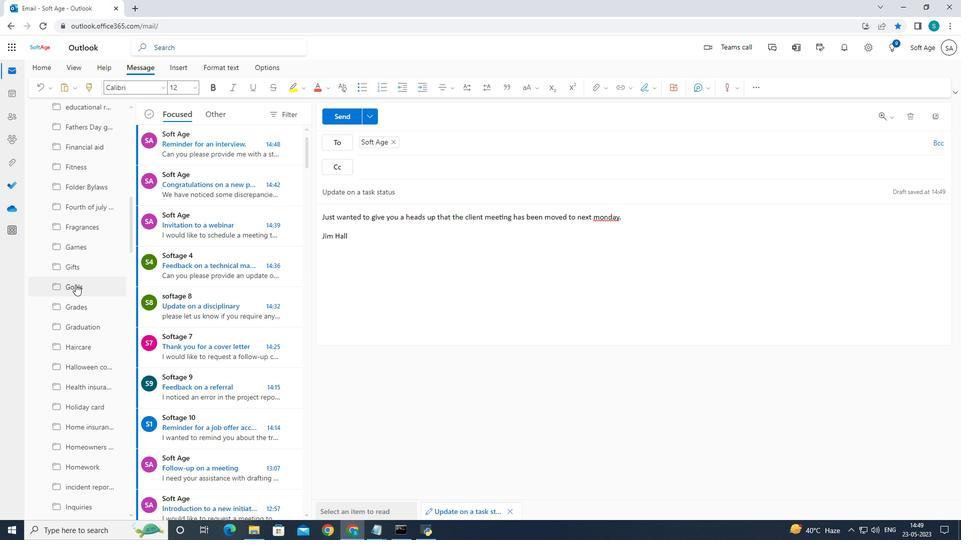 
Action: Mouse scrolled (75, 284) with delta (0, 0)
Screenshot: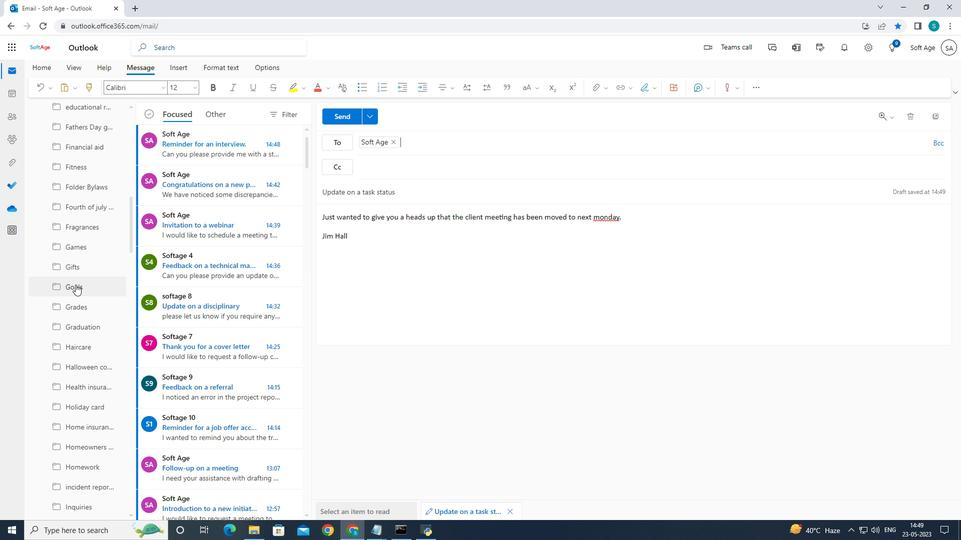 
Action: Mouse scrolled (75, 284) with delta (0, 0)
Screenshot: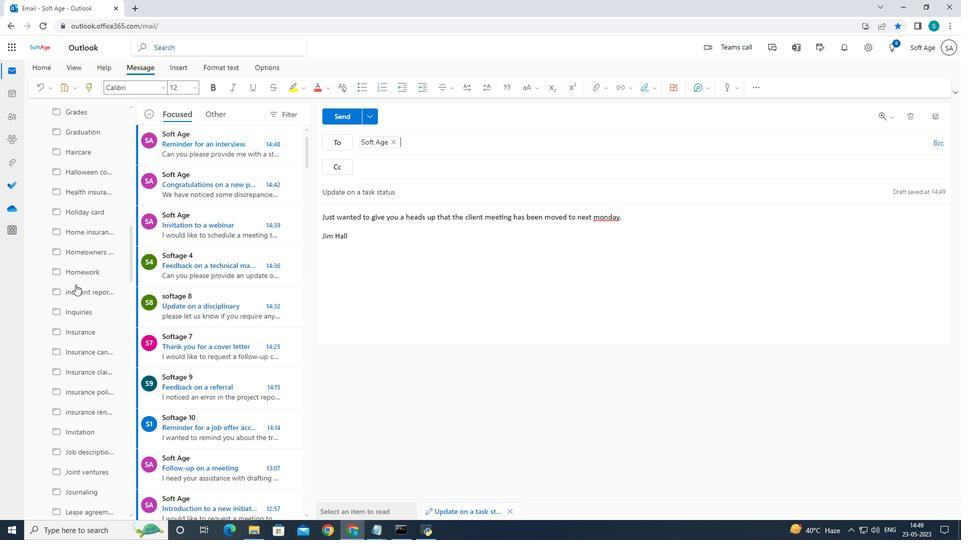 
Action: Mouse scrolled (75, 284) with delta (0, 0)
Screenshot: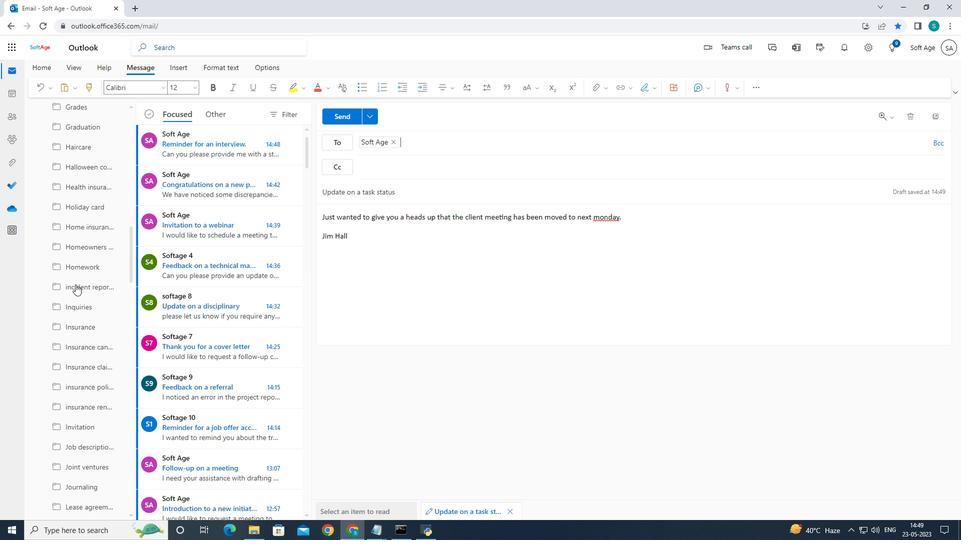 
Action: Mouse scrolled (75, 284) with delta (0, 0)
Screenshot: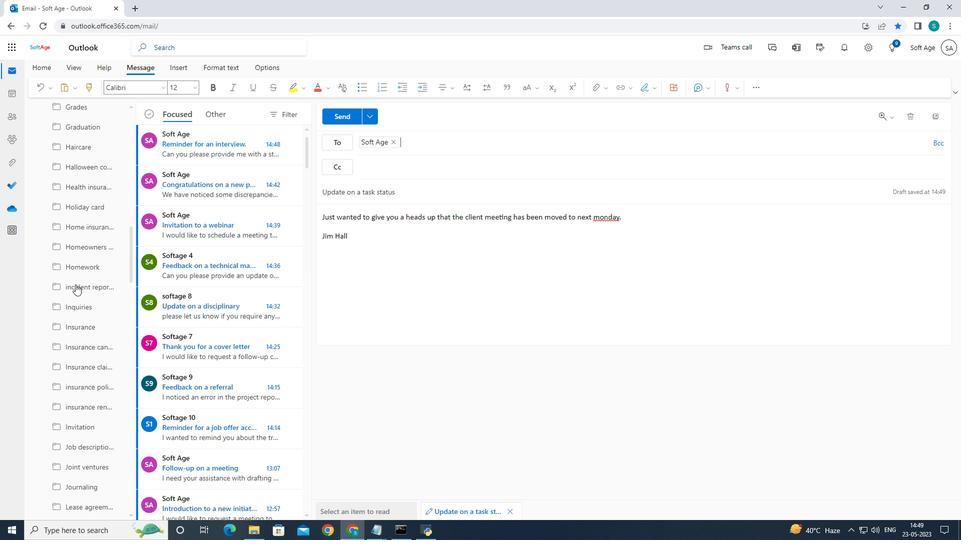 
Action: Mouse scrolled (75, 284) with delta (0, 0)
Screenshot: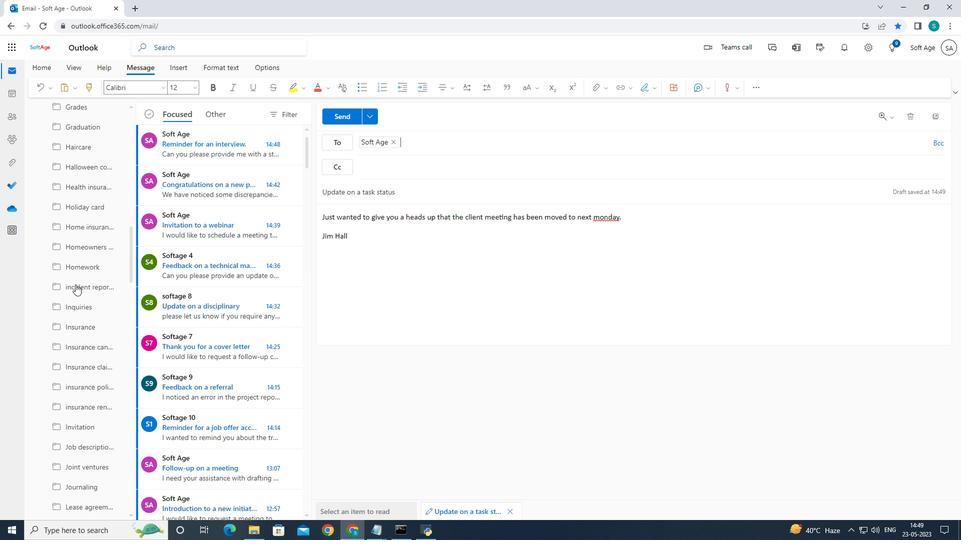 
Action: Mouse scrolled (75, 284) with delta (0, 0)
Screenshot: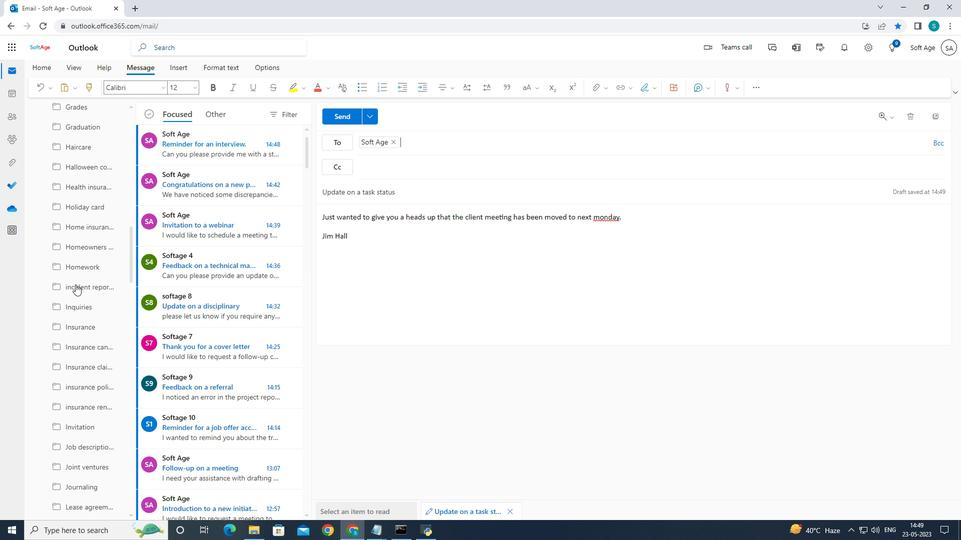 
Action: Mouse scrolled (75, 284) with delta (0, 0)
Screenshot: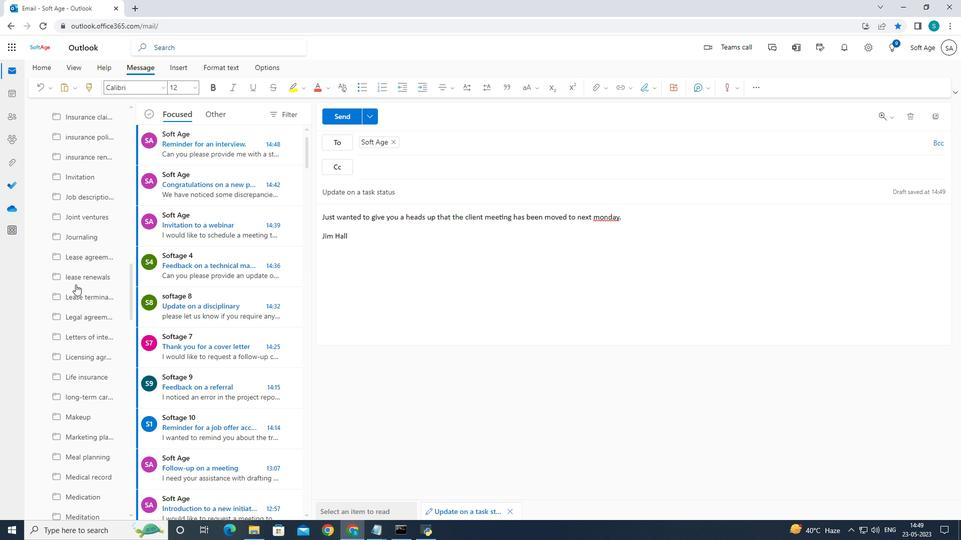 
Action: Mouse scrolled (75, 284) with delta (0, 0)
Screenshot: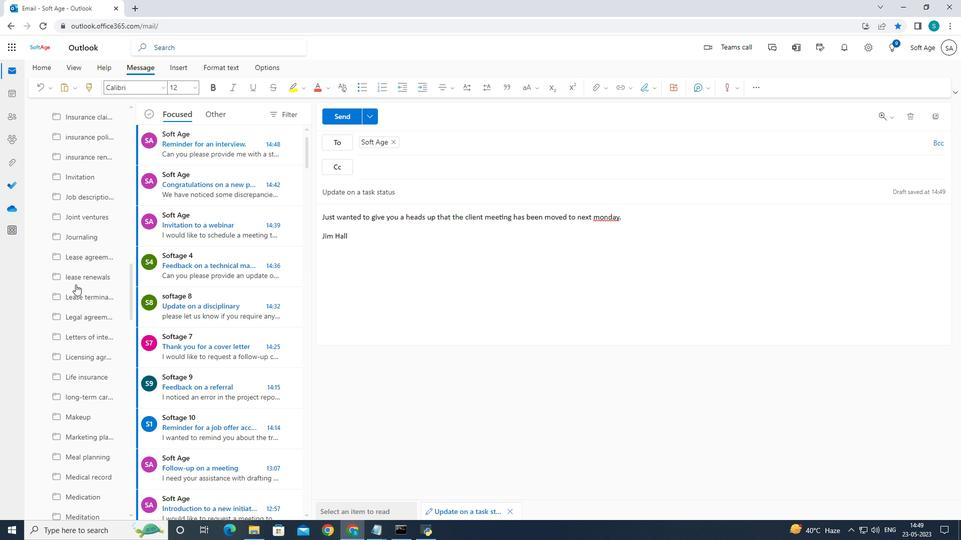 
Action: Mouse scrolled (75, 284) with delta (0, 0)
Screenshot: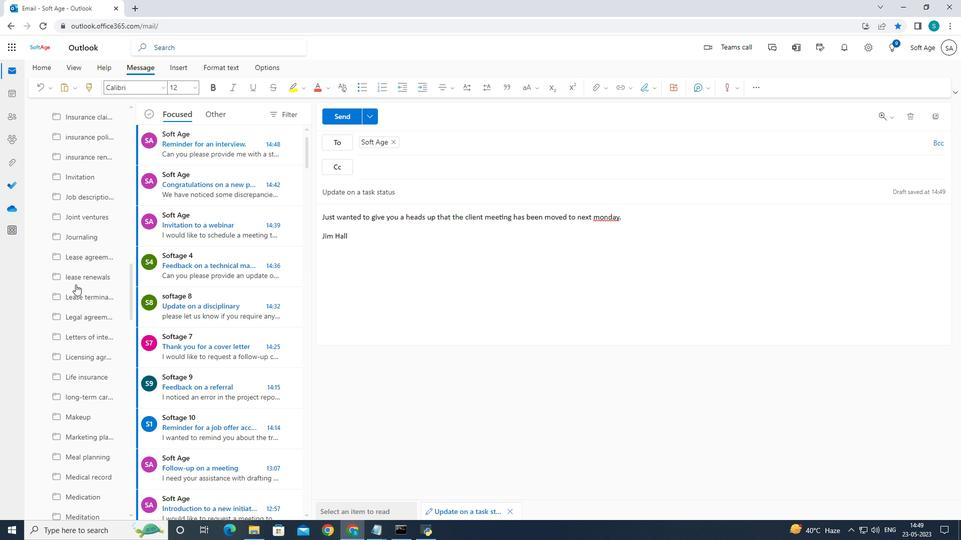 
Action: Mouse scrolled (75, 284) with delta (0, 0)
Screenshot: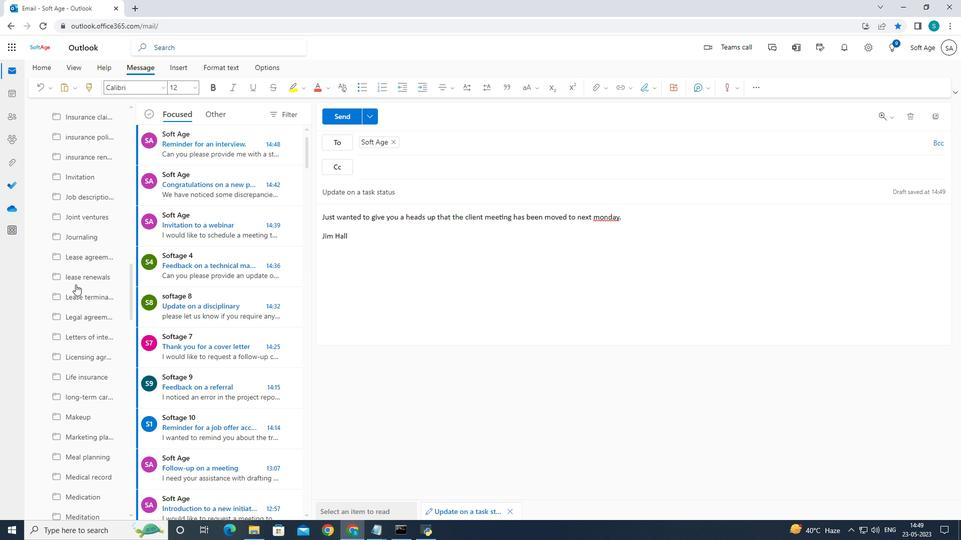 
Action: Mouse scrolled (75, 284) with delta (0, 0)
Screenshot: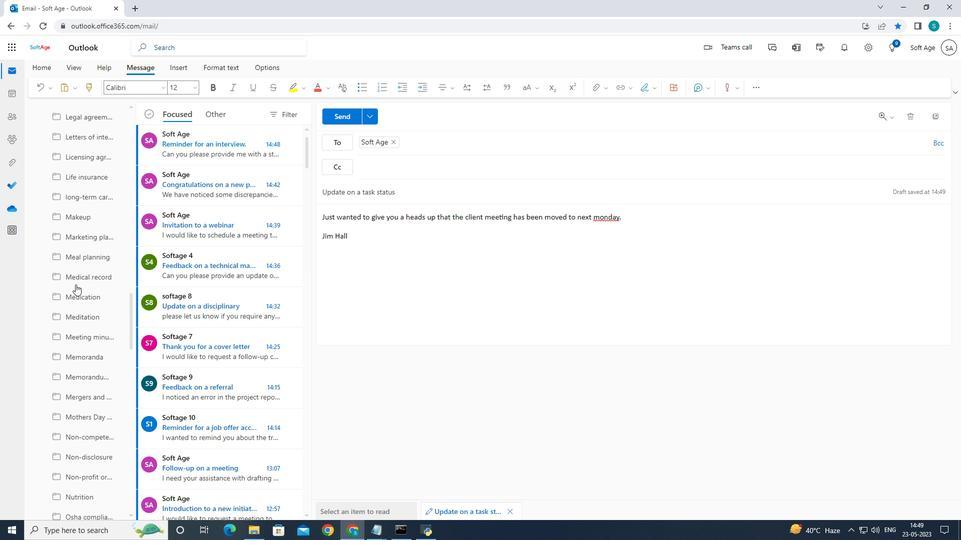 
Action: Mouse scrolled (75, 284) with delta (0, 0)
Screenshot: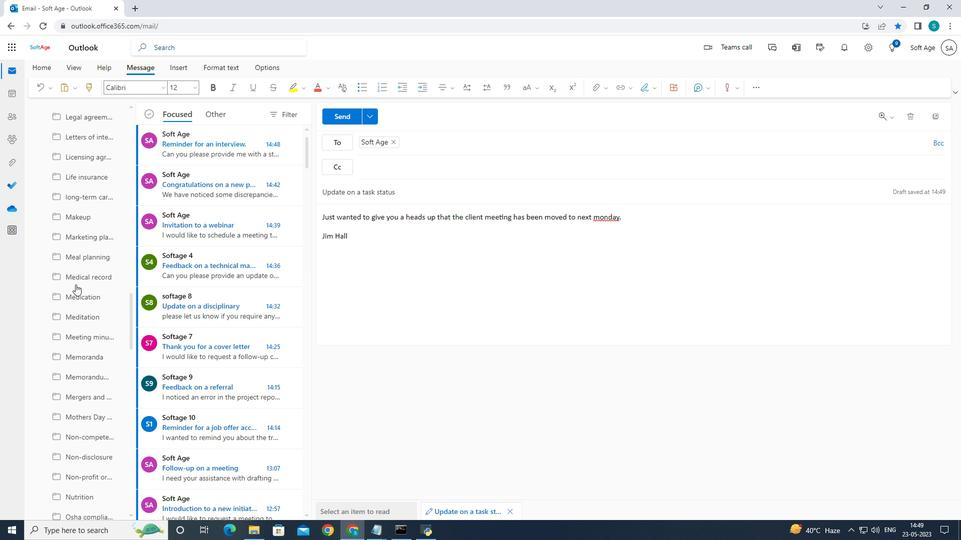 
Action: Mouse scrolled (75, 284) with delta (0, 0)
Screenshot: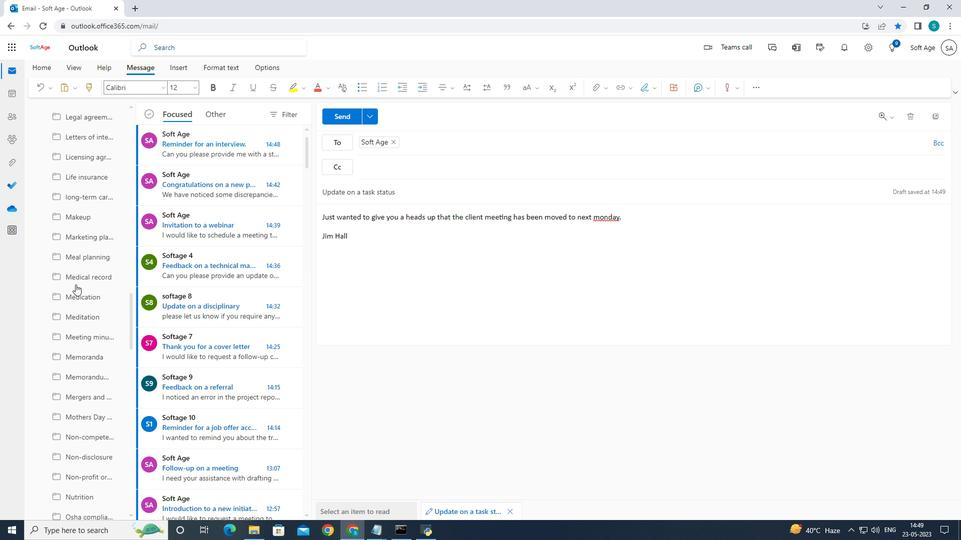 
Action: Mouse scrolled (75, 284) with delta (0, 0)
Screenshot: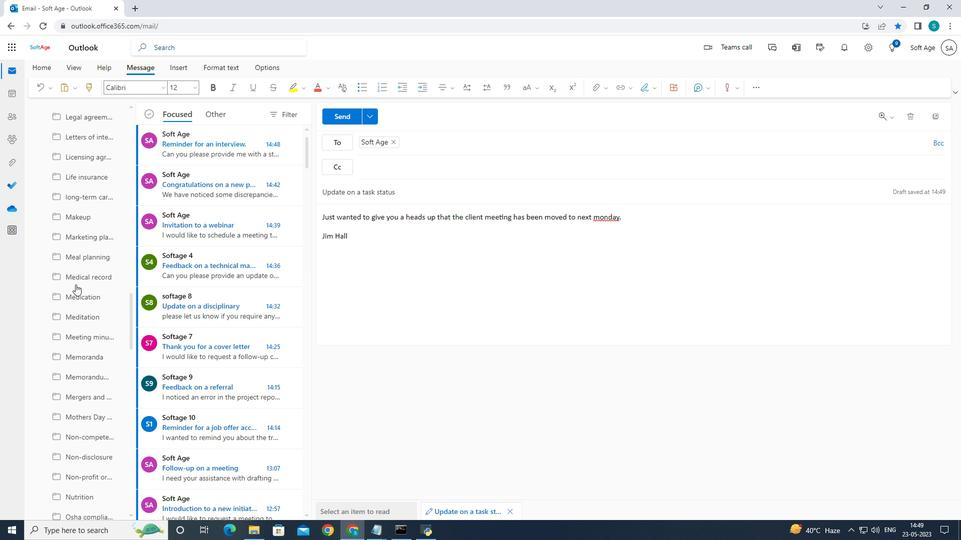
Action: Mouse scrolled (75, 284) with delta (0, 0)
Screenshot: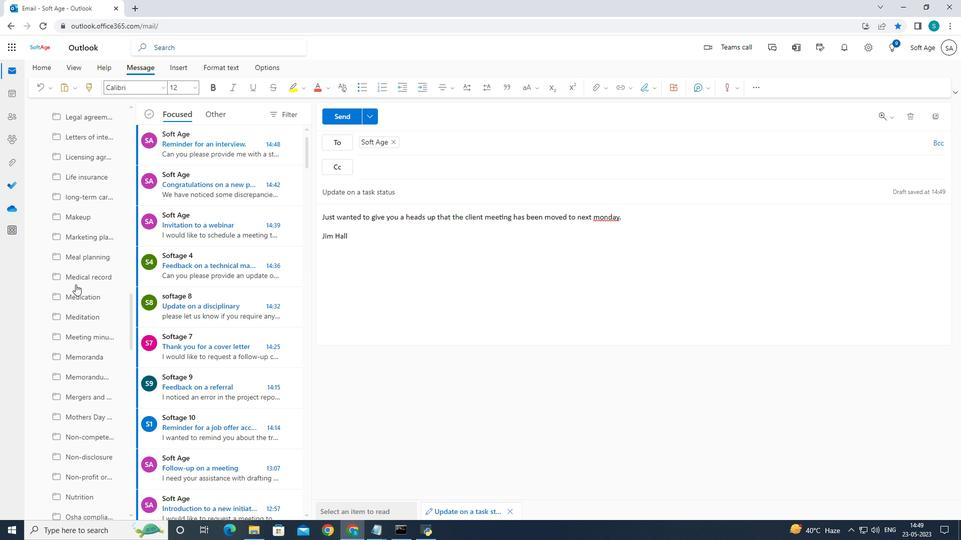 
Action: Mouse moved to (76, 282)
Screenshot: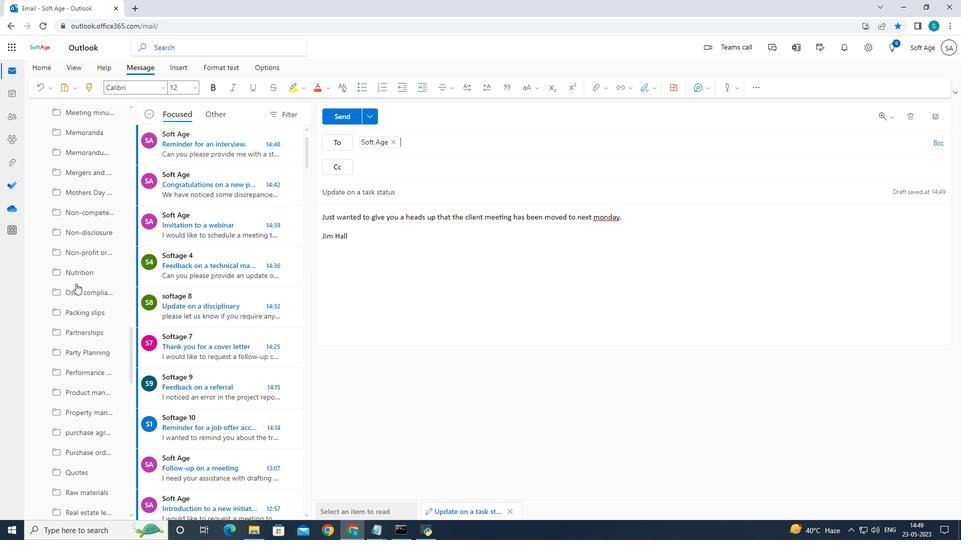 
Action: Mouse scrolled (76, 281) with delta (0, 0)
Screenshot: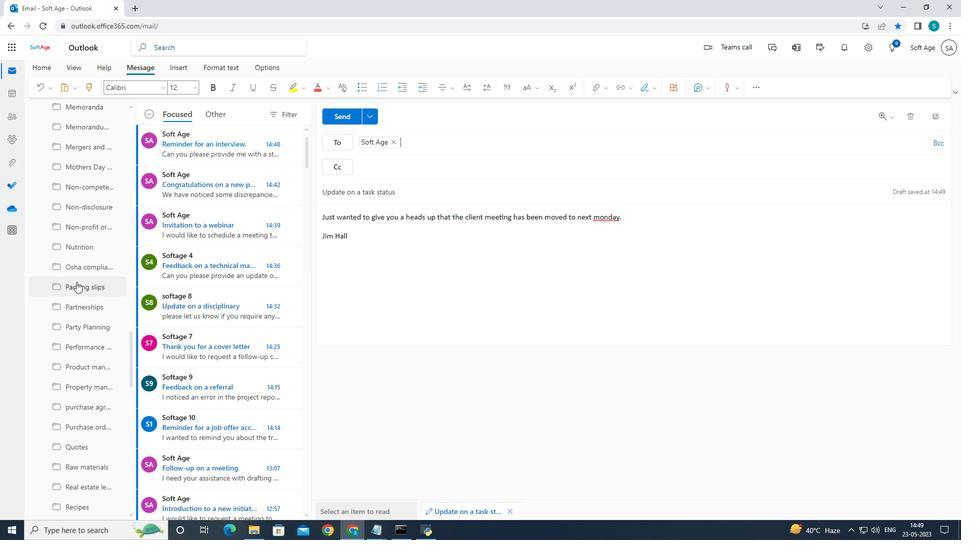 
Action: Mouse moved to (77, 282)
Screenshot: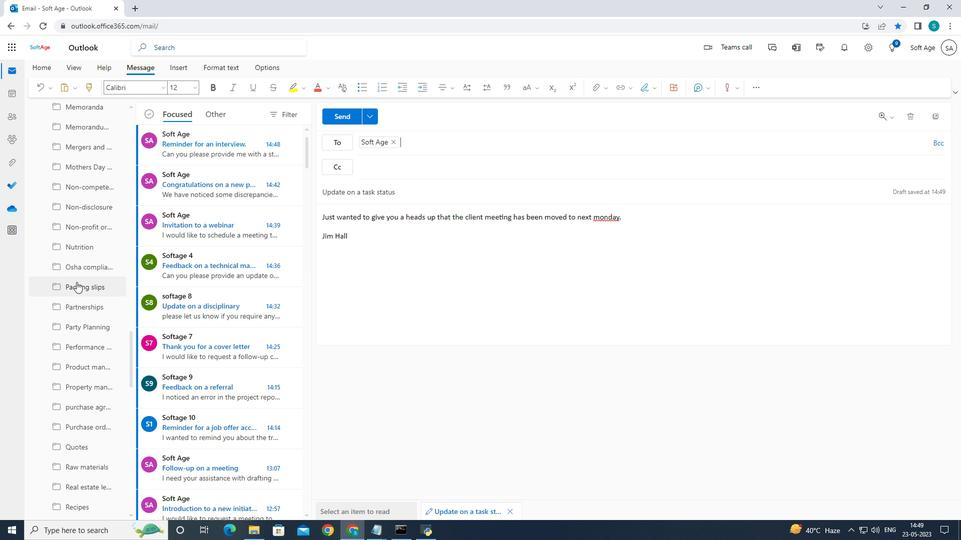 
Action: Mouse scrolled (77, 281) with delta (0, 0)
Screenshot: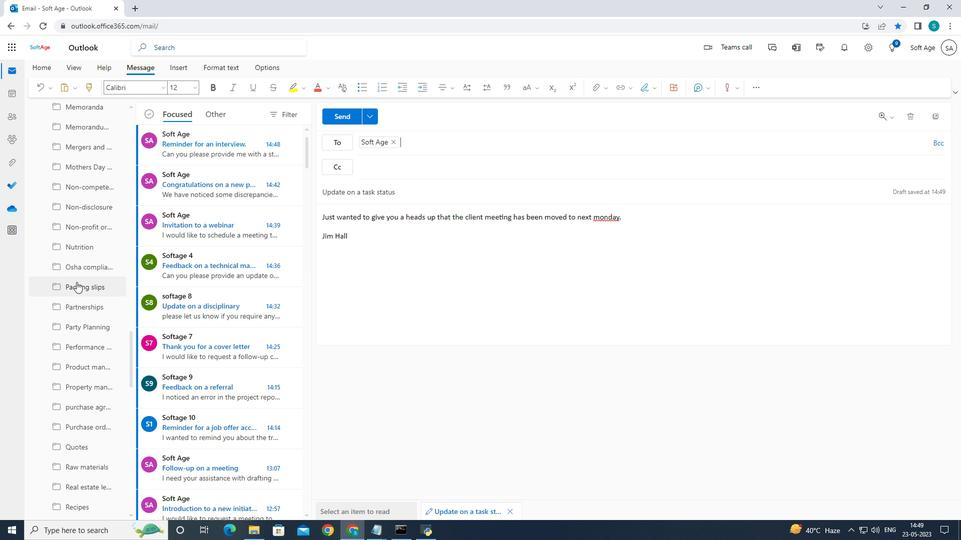 
Action: Mouse scrolled (77, 281) with delta (0, 0)
Screenshot: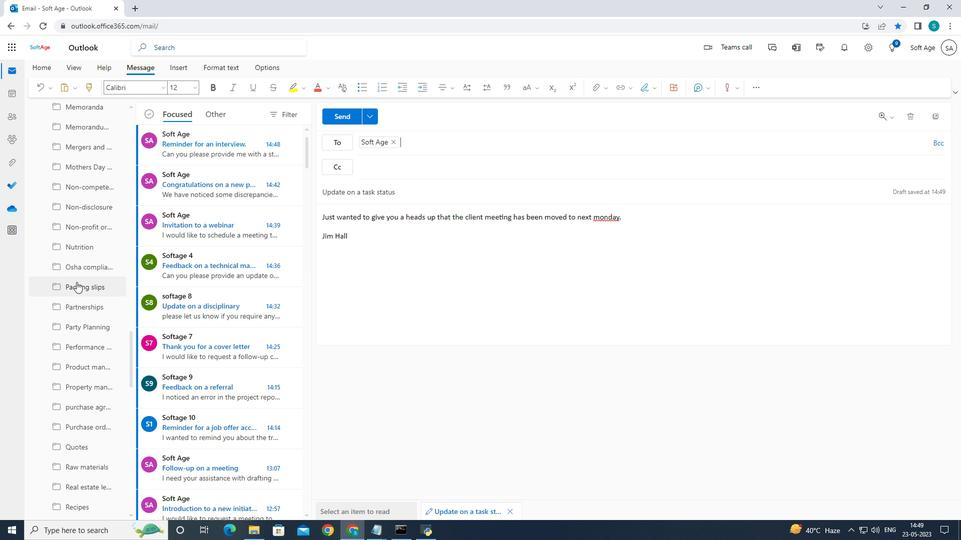 
Action: Mouse scrolled (77, 281) with delta (0, 0)
Screenshot: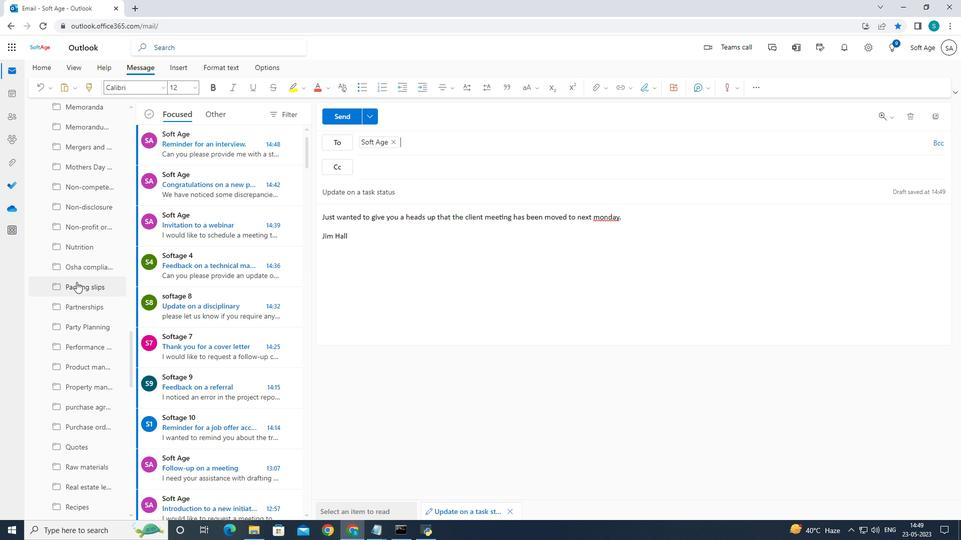 
Action: Mouse scrolled (77, 281) with delta (0, 0)
Screenshot: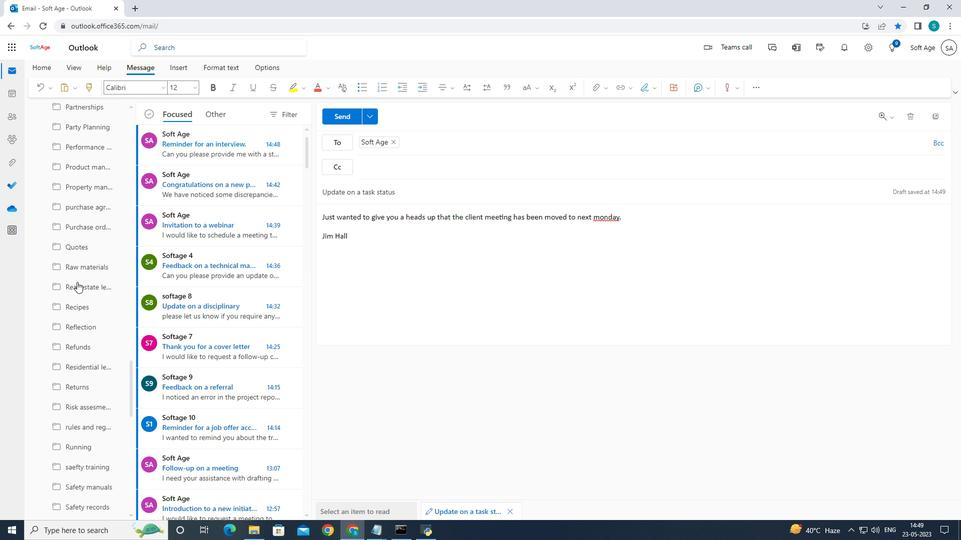 
Action: Mouse scrolled (77, 281) with delta (0, 0)
Screenshot: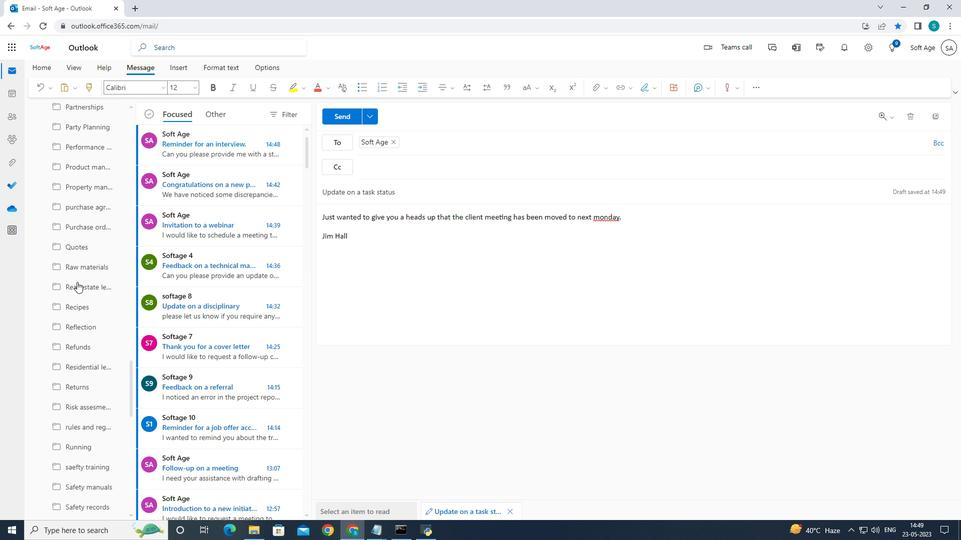 
Action: Mouse scrolled (77, 281) with delta (0, 0)
Screenshot: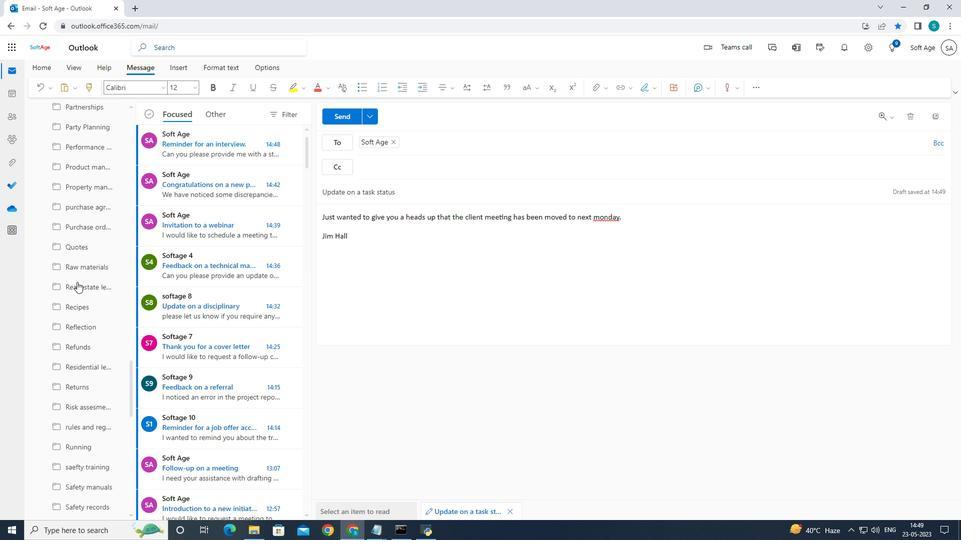 
Action: Mouse scrolled (77, 281) with delta (0, 0)
Screenshot: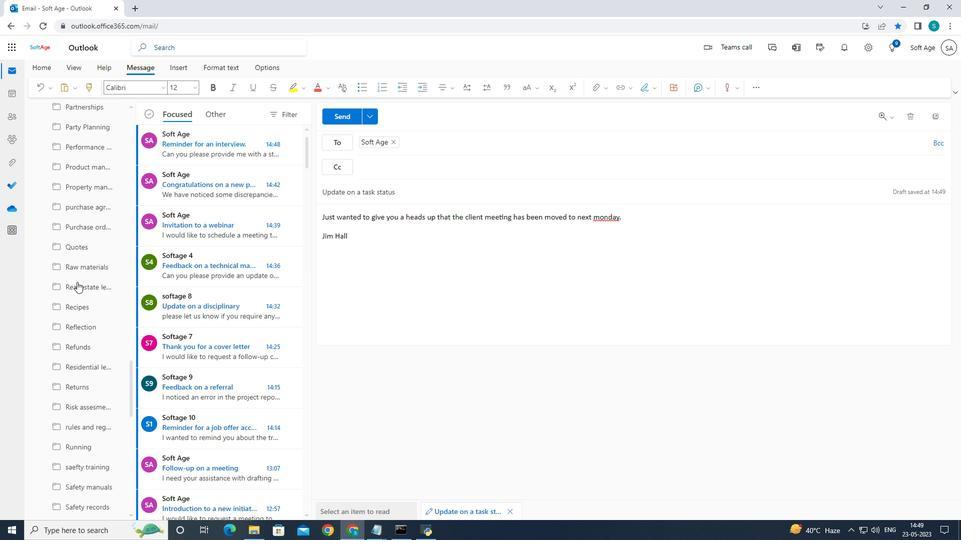 
Action: Mouse moved to (77, 279)
Screenshot: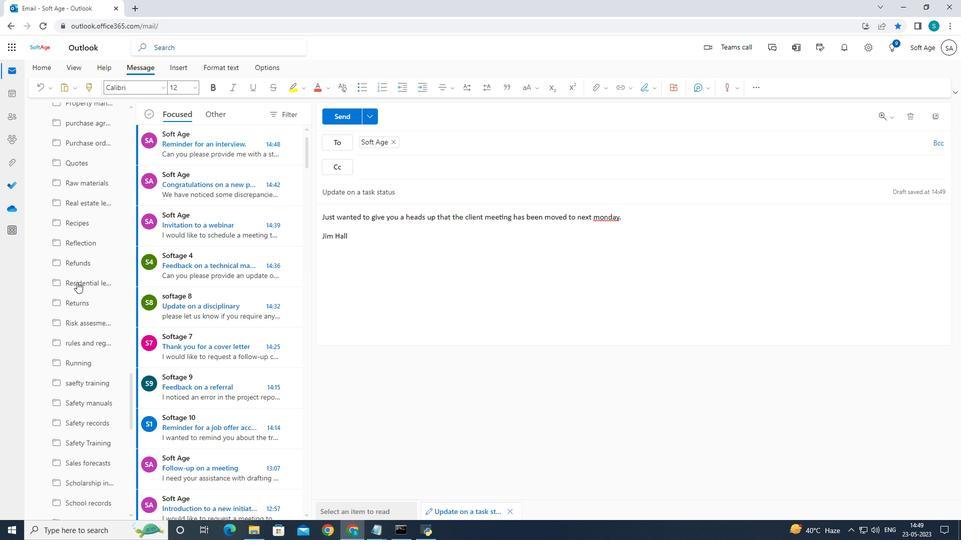 
Action: Mouse scrolled (77, 279) with delta (0, 0)
Screenshot: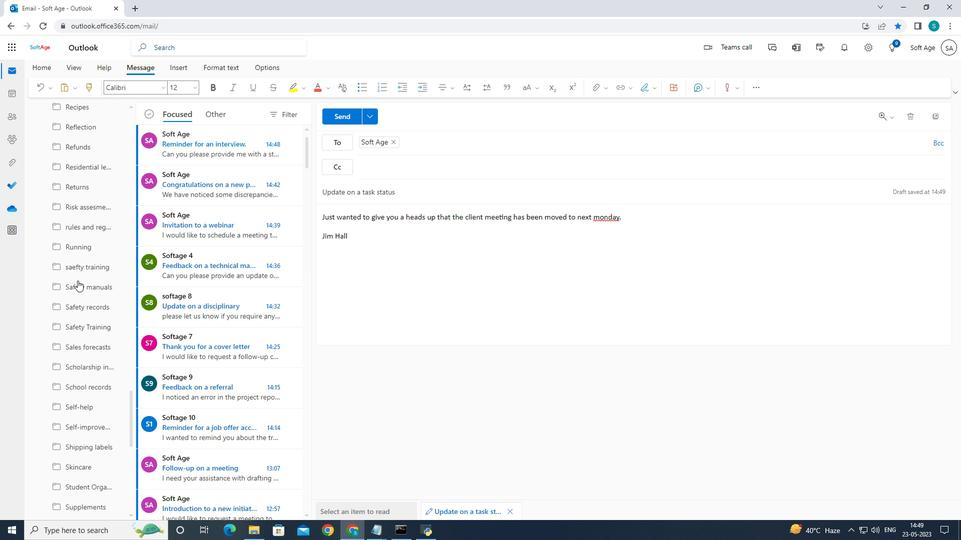 
Action: Mouse scrolled (77, 279) with delta (0, 0)
Screenshot: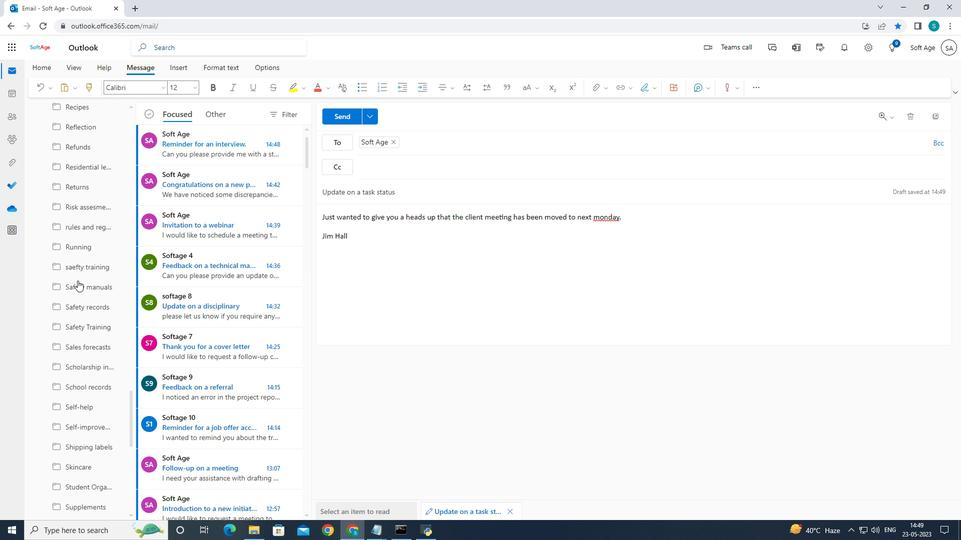 
Action: Mouse scrolled (77, 279) with delta (0, 0)
Screenshot: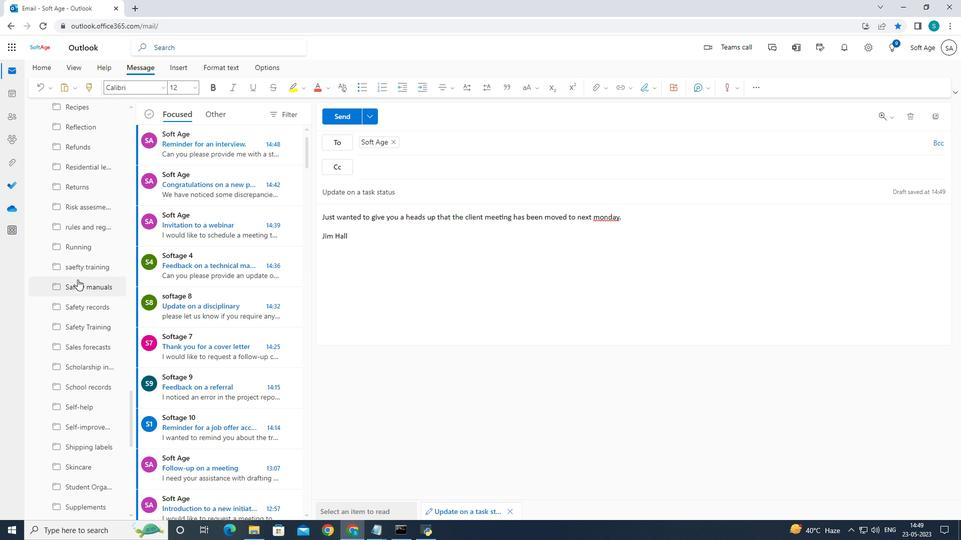 
Action: Mouse scrolled (77, 279) with delta (0, 0)
Screenshot: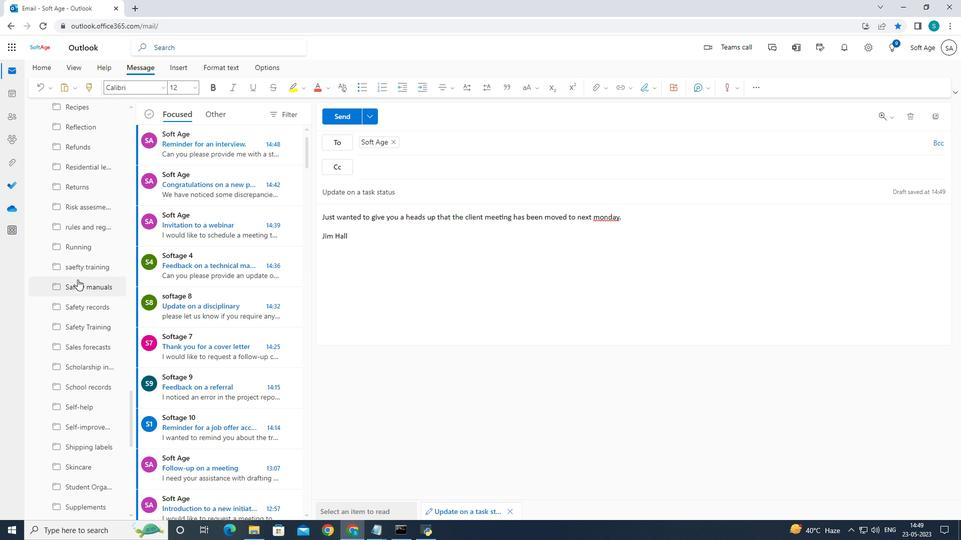 
Action: Mouse scrolled (77, 279) with delta (0, 0)
Screenshot: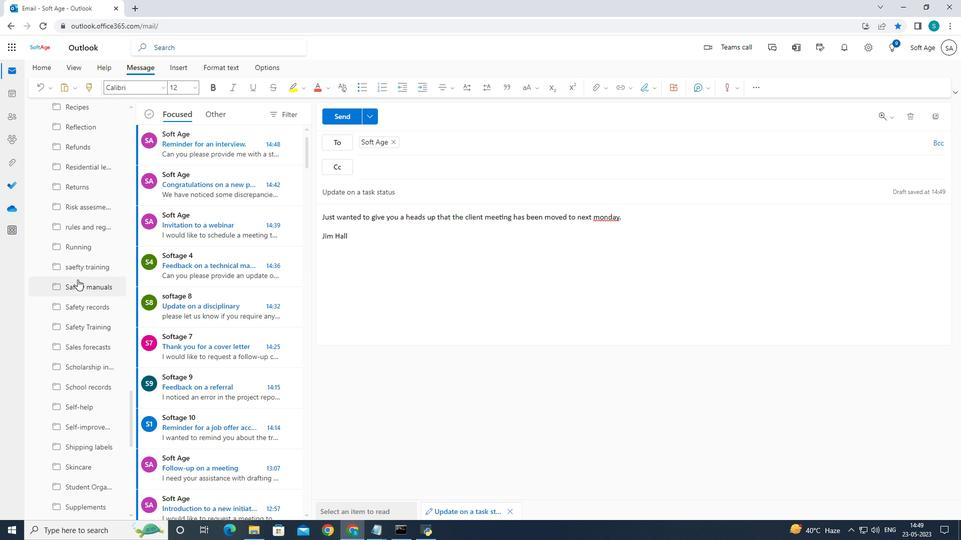 
Action: Mouse scrolled (77, 279) with delta (0, 0)
Screenshot: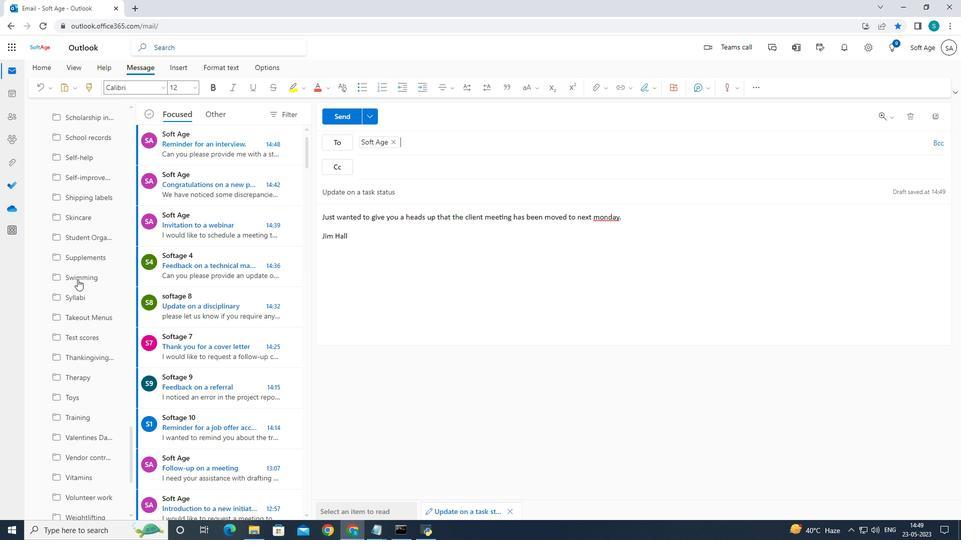 
Action: Mouse scrolled (77, 279) with delta (0, 0)
Screenshot: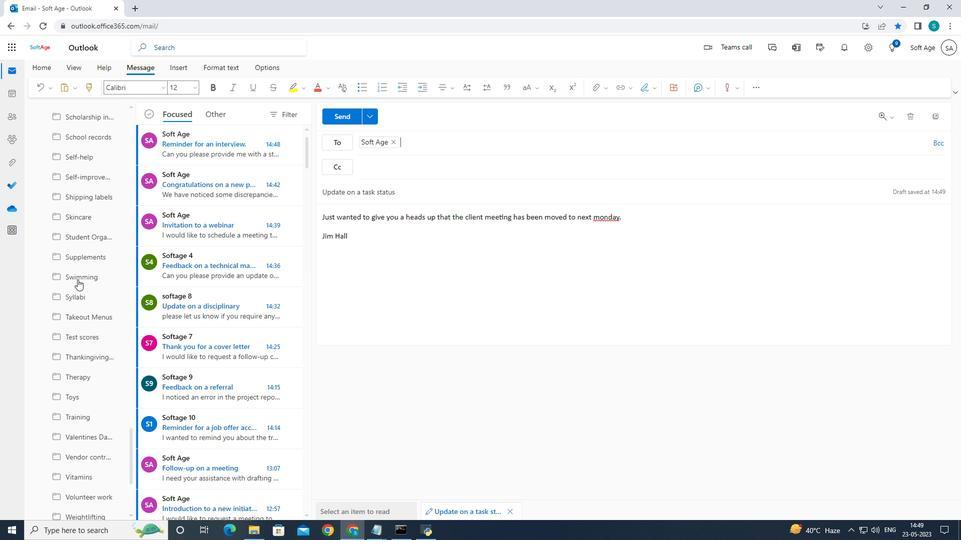 
Action: Mouse scrolled (77, 279) with delta (0, 0)
Screenshot: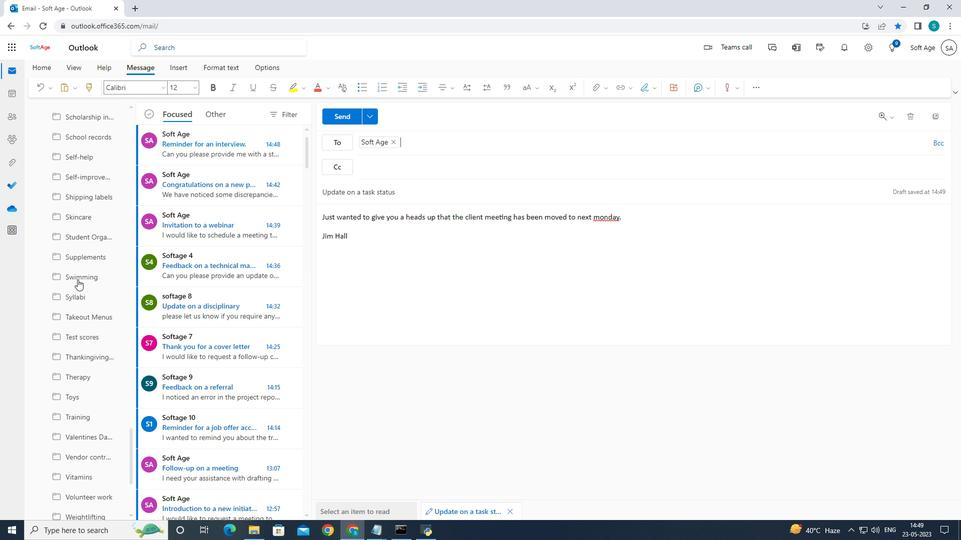 
Action: Mouse scrolled (77, 279) with delta (0, 0)
Screenshot: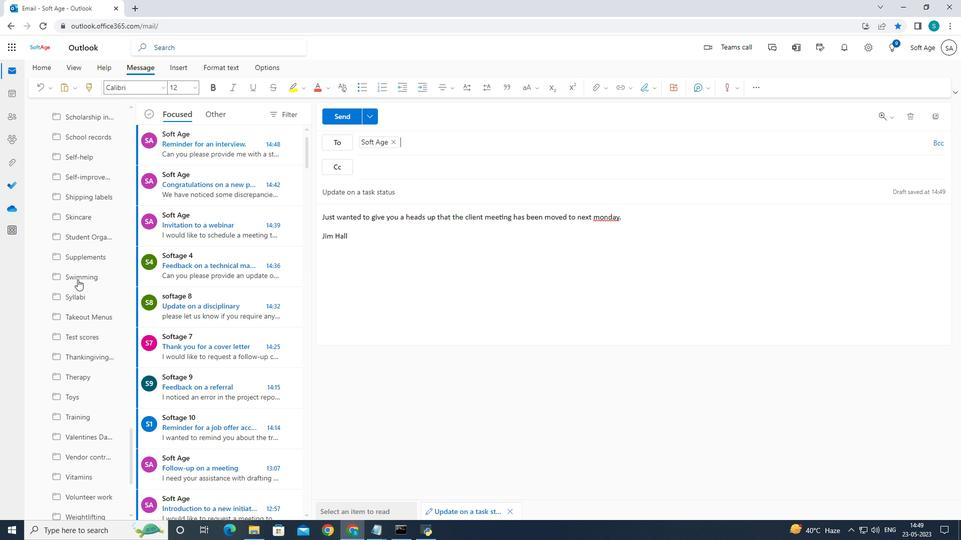 
Action: Mouse scrolled (77, 279) with delta (0, 0)
Screenshot: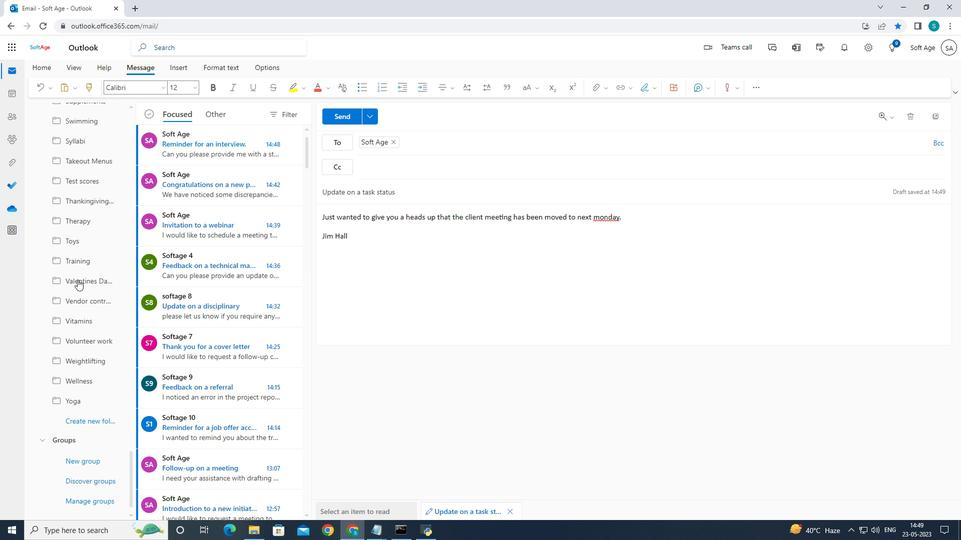 
Action: Mouse scrolled (77, 279) with delta (0, 0)
Screenshot: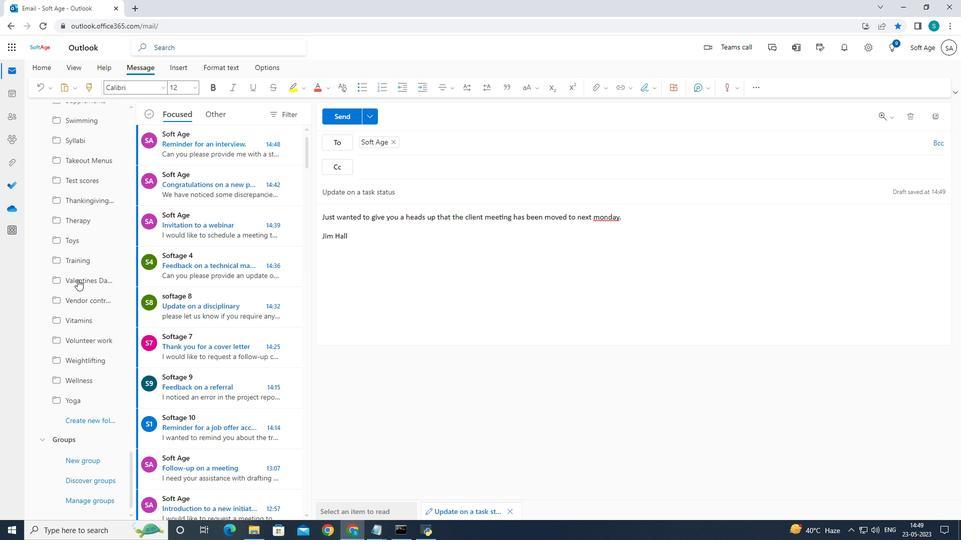 
Action: Mouse scrolled (77, 279) with delta (0, 0)
Screenshot: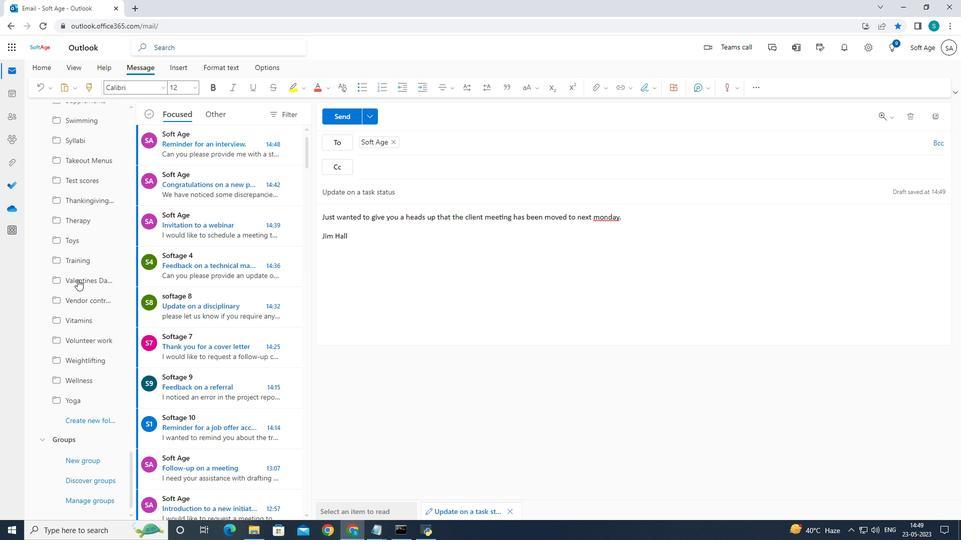 
Action: Mouse scrolled (77, 279) with delta (0, 0)
Screenshot: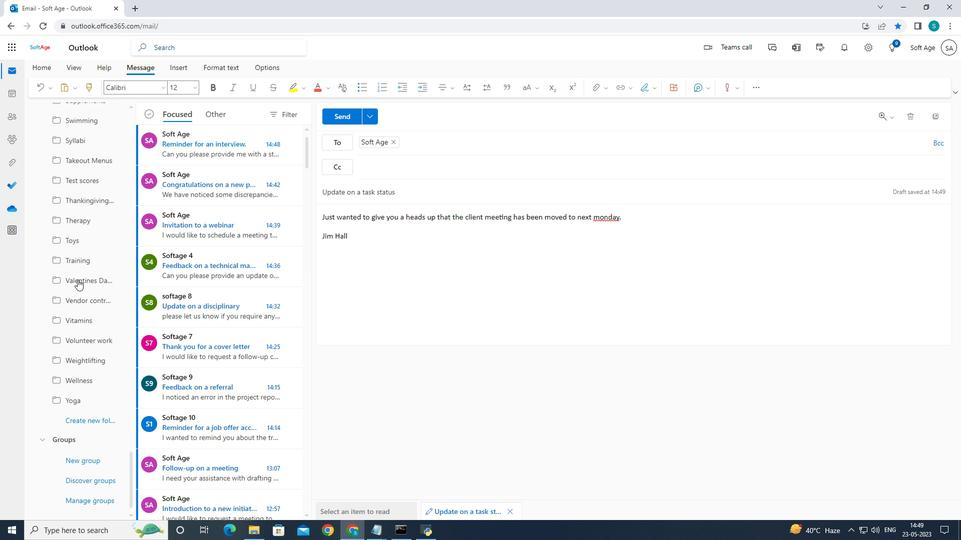 
Action: Mouse moved to (77, 279)
Screenshot: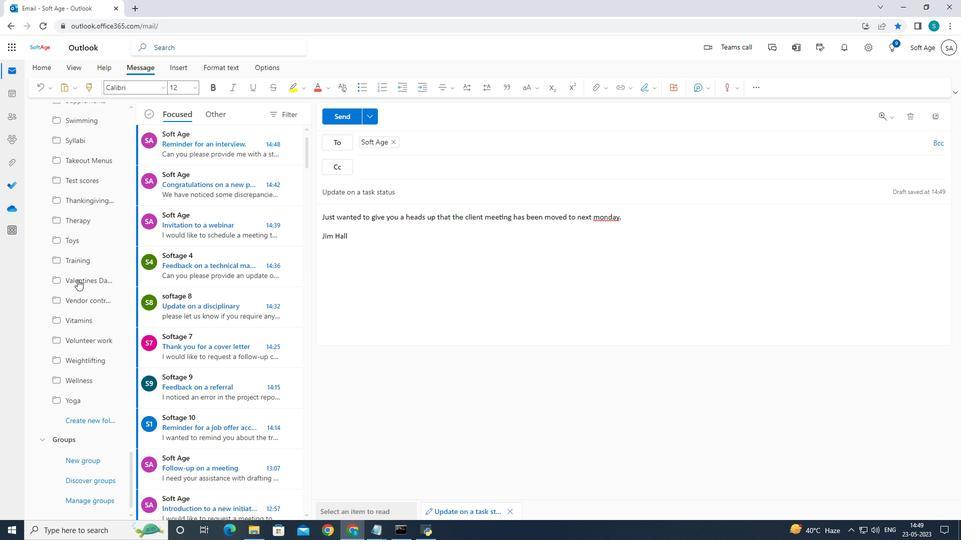 
Action: Mouse scrolled (77, 278) with delta (0, 0)
Screenshot: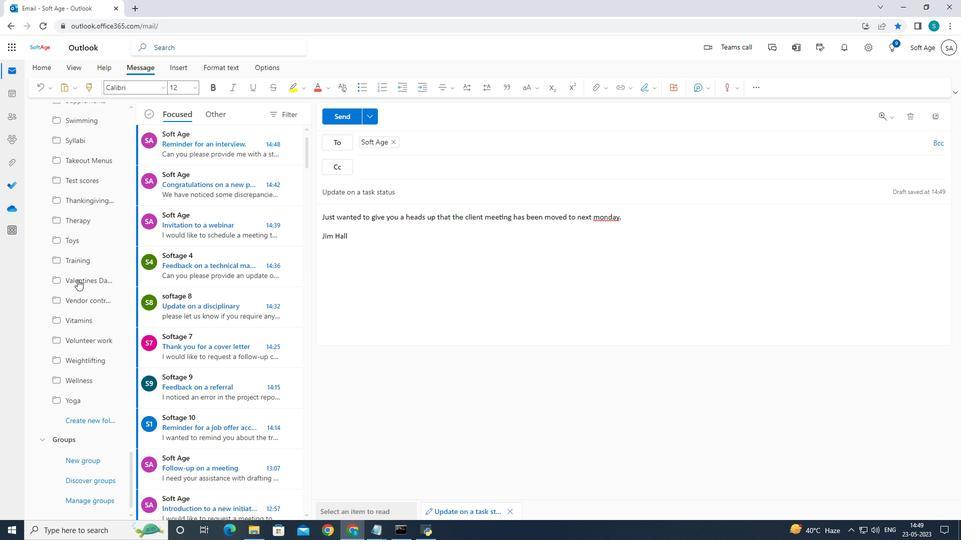 
Action: Mouse scrolled (77, 278) with delta (0, 0)
Screenshot: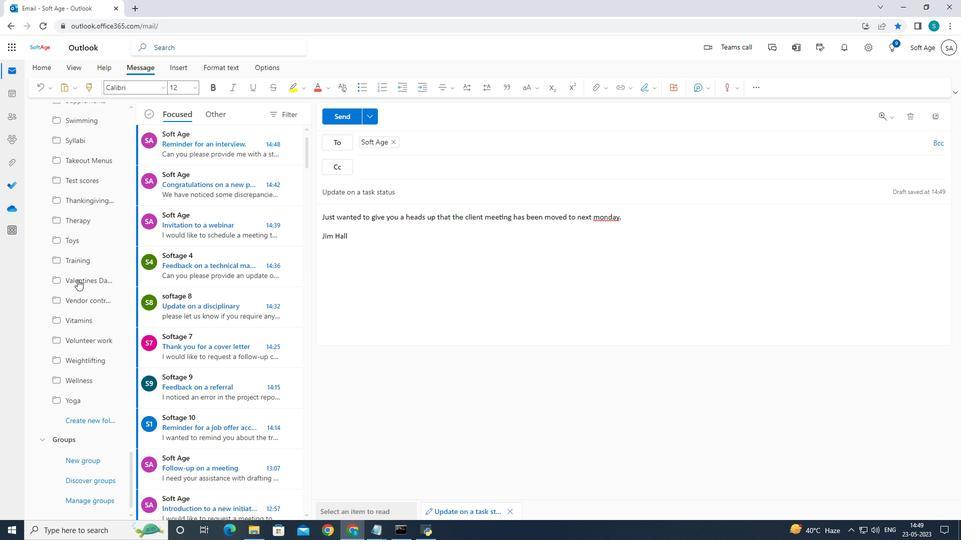 
Action: Mouse scrolled (77, 278) with delta (0, 0)
Screenshot: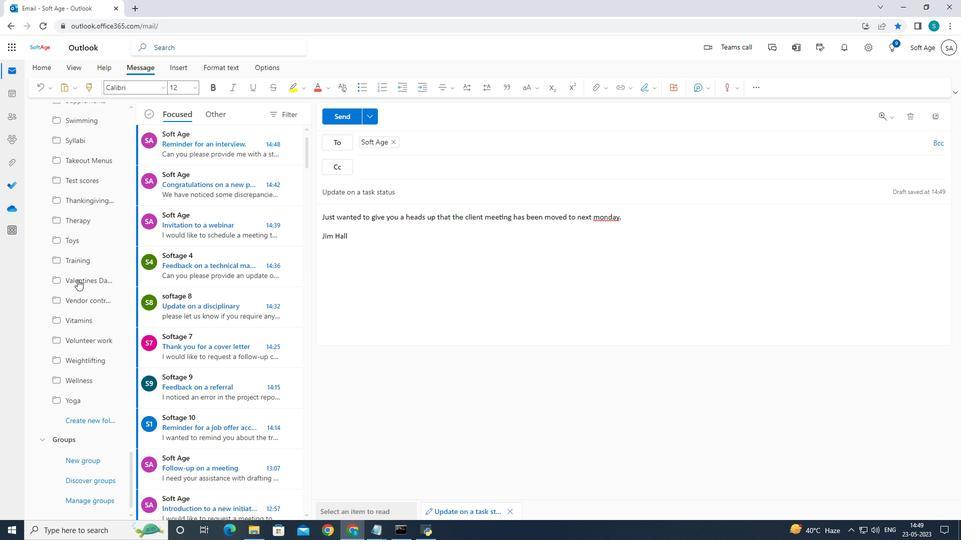 
Action: Mouse scrolled (77, 278) with delta (0, 0)
Screenshot: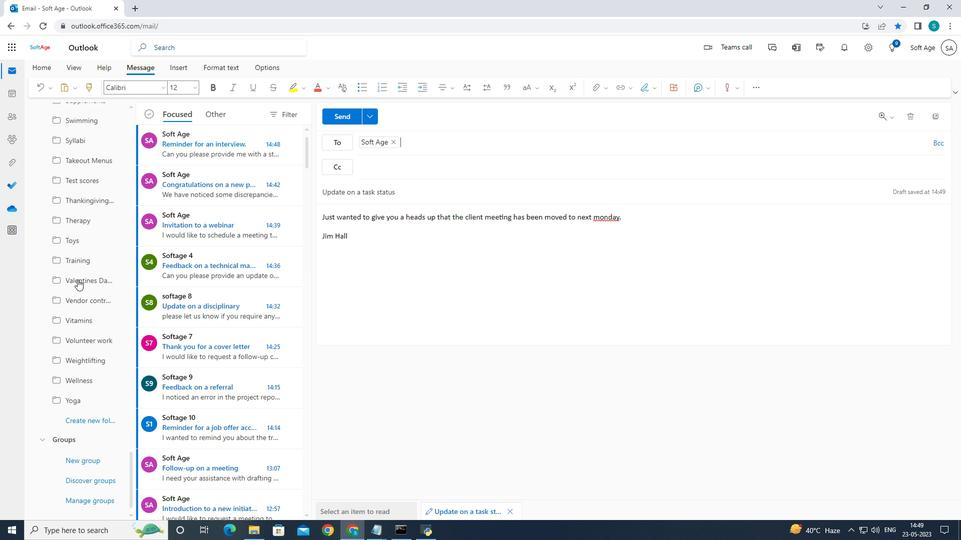 
Action: Mouse scrolled (77, 278) with delta (0, 0)
Screenshot: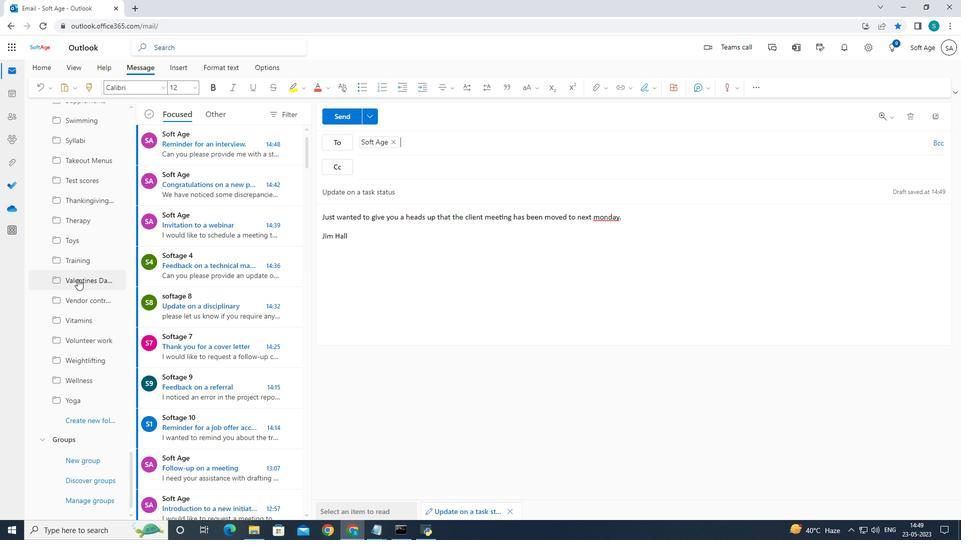 
Action: Mouse scrolled (77, 278) with delta (0, 0)
Screenshot: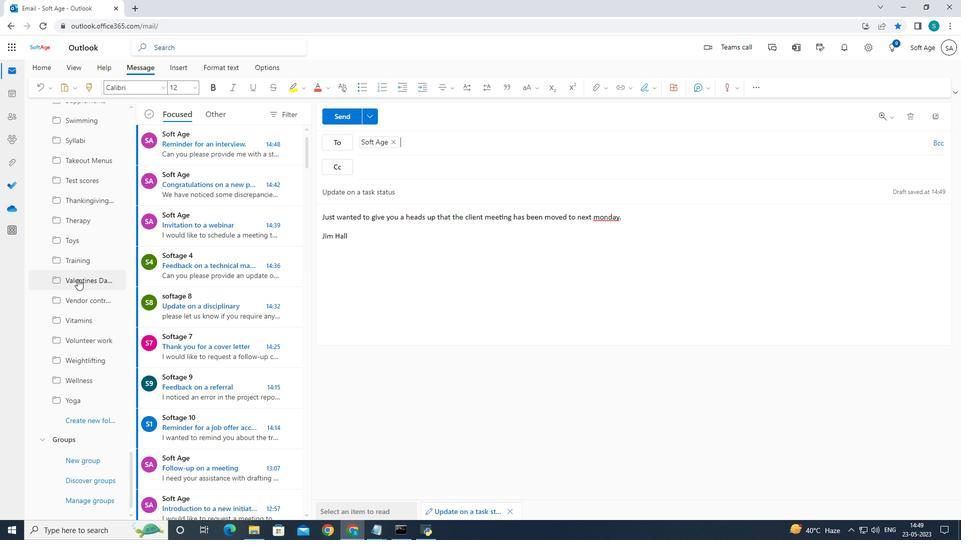 
Action: Mouse scrolled (77, 278) with delta (0, 0)
Screenshot: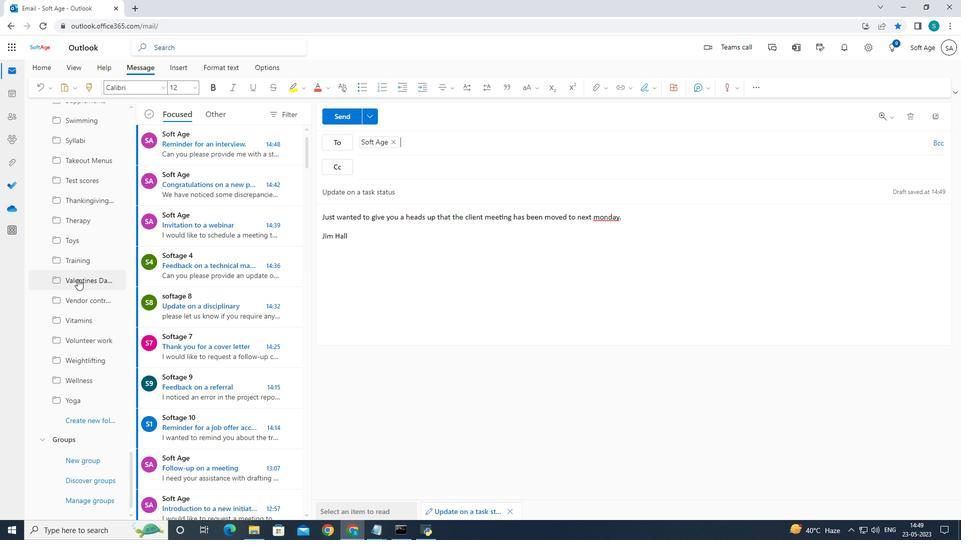 
Action: Mouse moved to (90, 416)
Screenshot: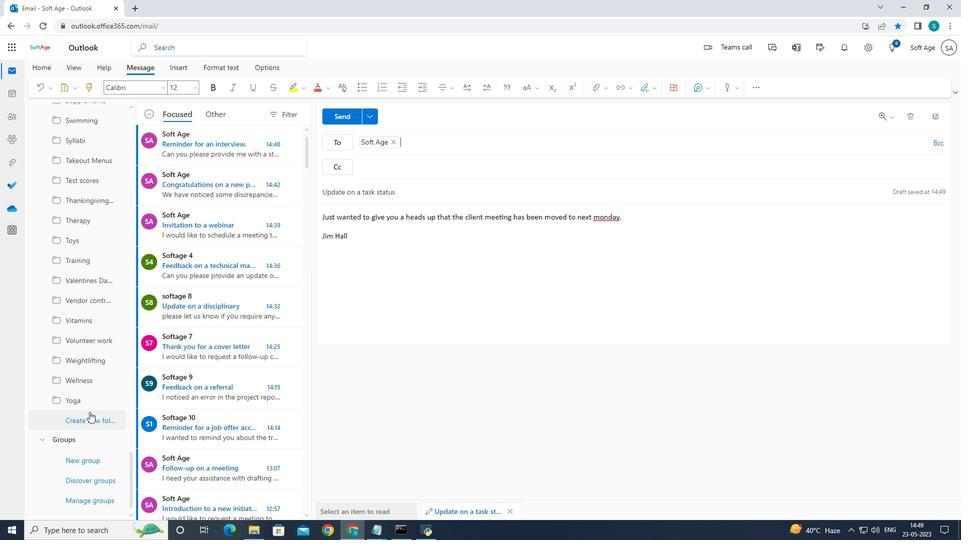 
Action: Mouse pressed left at (90, 416)
Screenshot: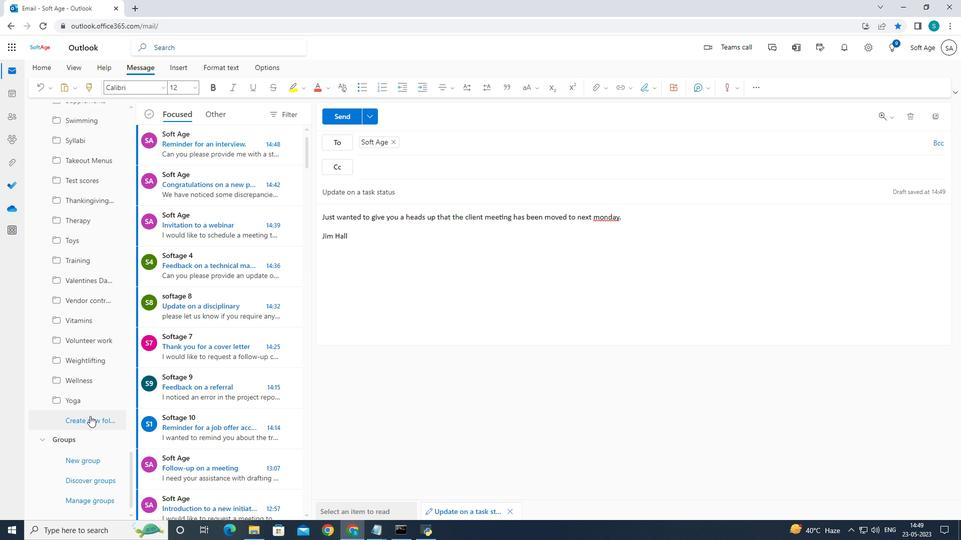 
Action: Mouse moved to (108, 348)
Screenshot: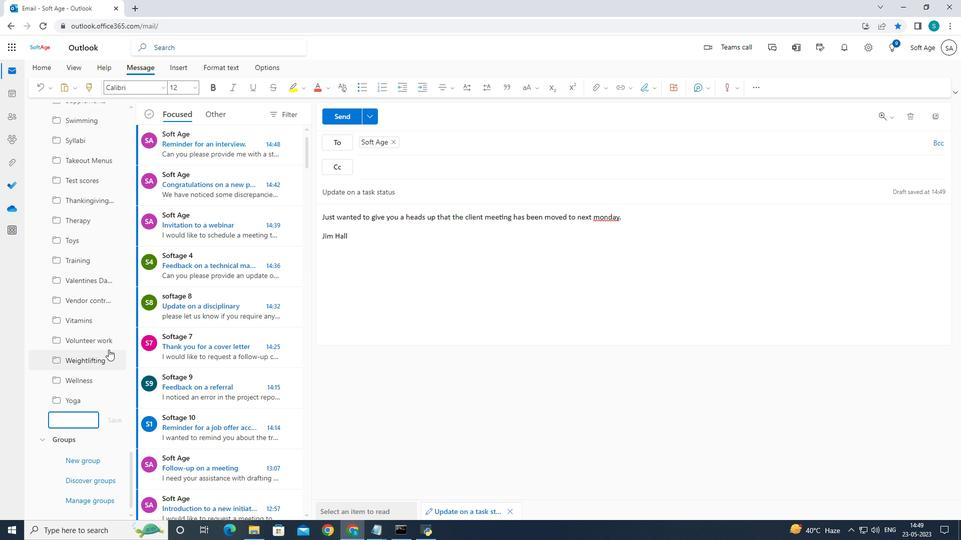 
Action: Key pressed <Key.caps_lock>F<Key.caps_lock>undraising
Screenshot: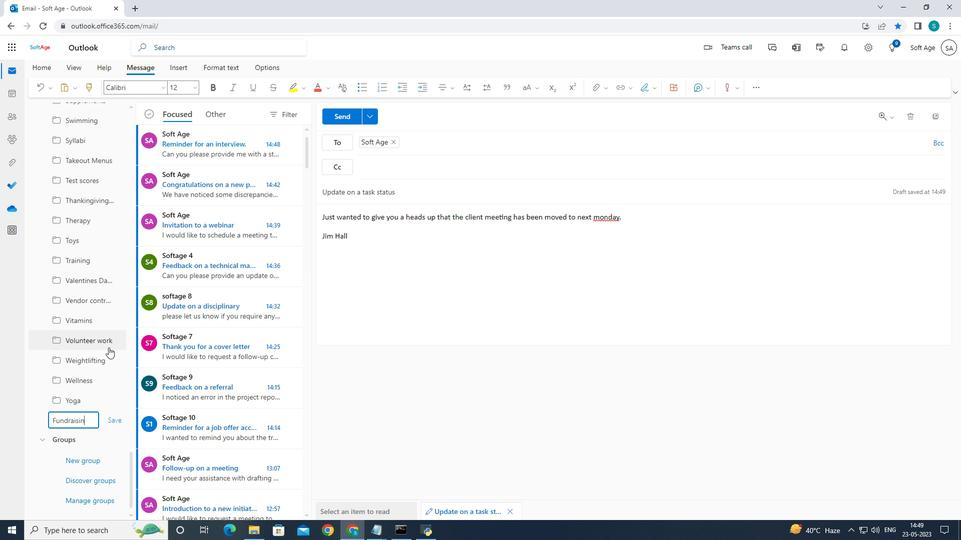 
Action: Mouse moved to (109, 348)
Screenshot: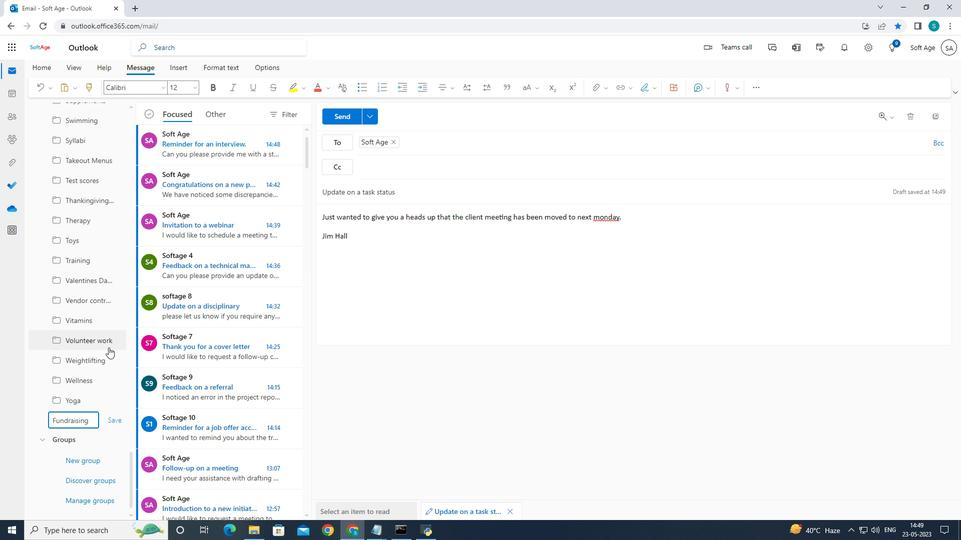 
Action: Key pressed <Key.enter>
Screenshot: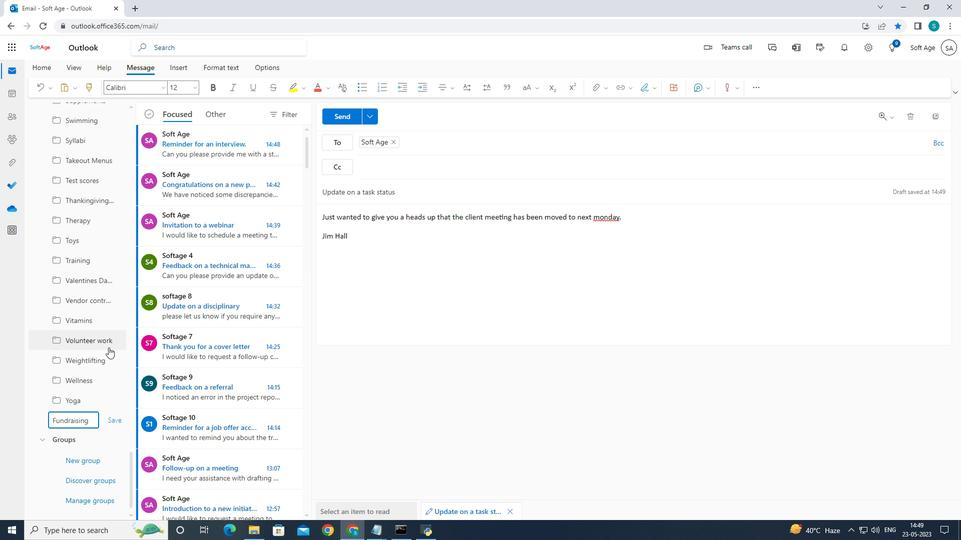 
Action: Mouse moved to (340, 110)
Screenshot: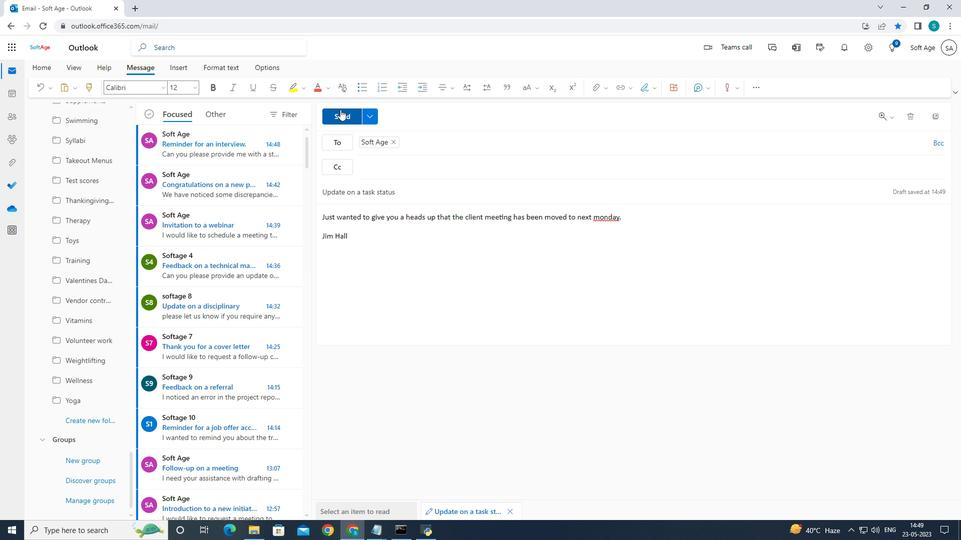 
Action: Mouse pressed left at (340, 110)
Screenshot: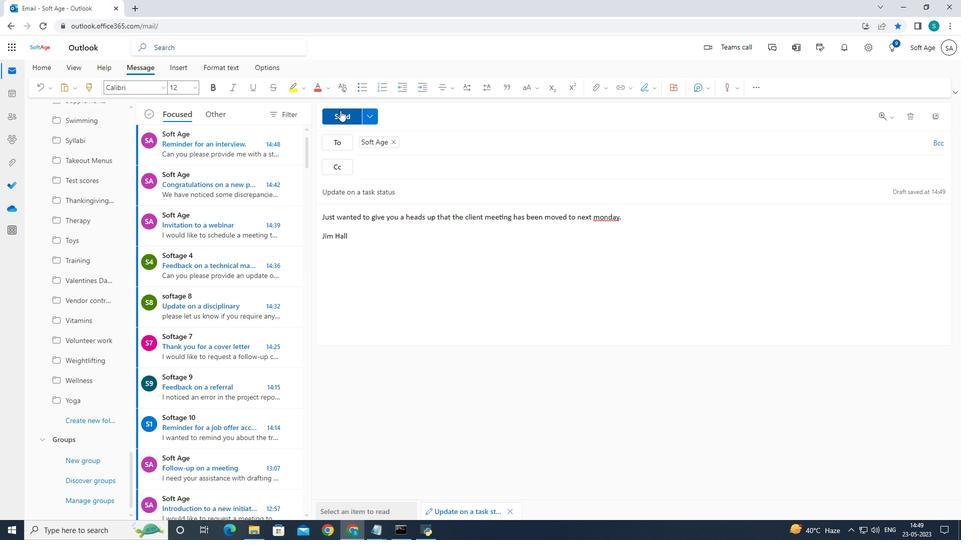 
Action: Mouse moved to (340, 112)
Screenshot: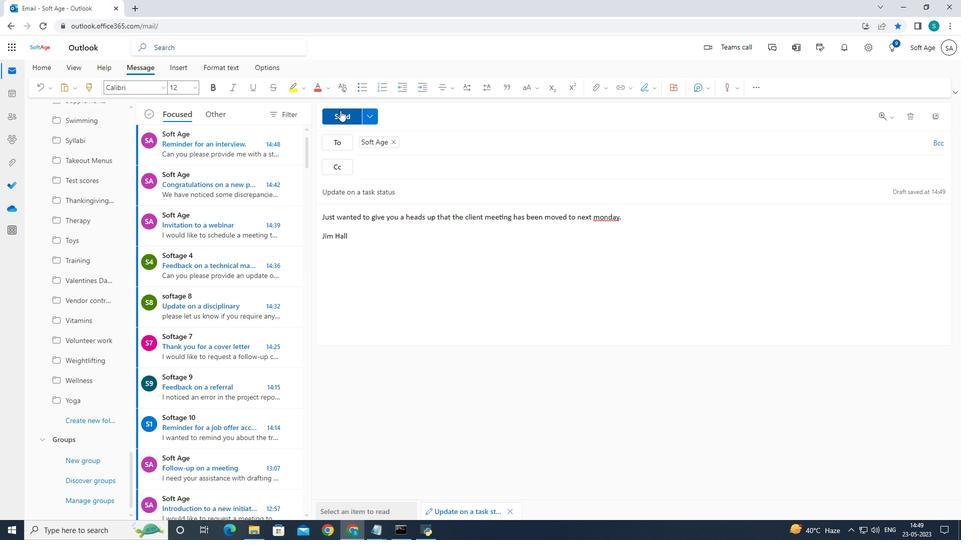 
